 Task: Find connections with filter location Liaocheng with filter topic #Bestadvicewith filter profile language English with filter current company Forbes Marshall with filter school Chinmaya Vidyalaya with filter industry Satellite Telecommunications with filter service category Email Marketing with filter keywords title Mining Engineer
Action: Mouse moved to (231, 203)
Screenshot: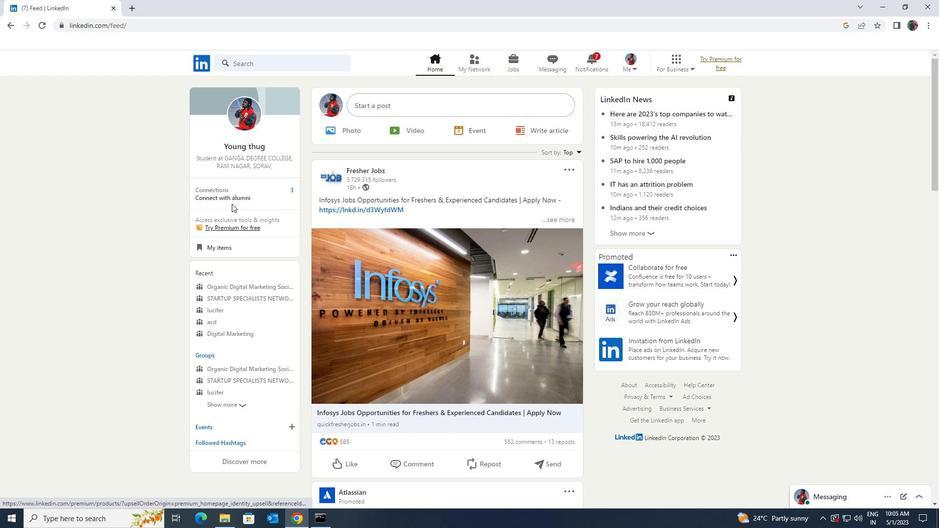 
Action: Mouse pressed left at (231, 203)
Screenshot: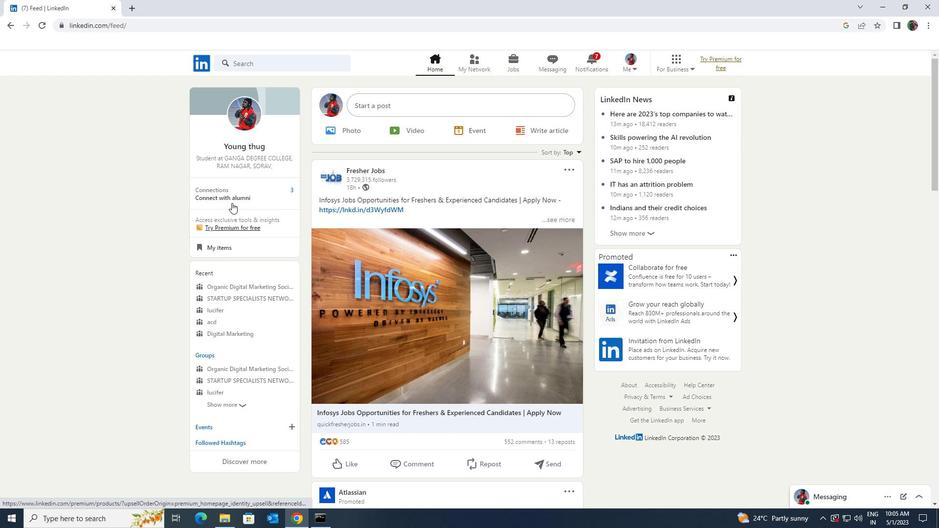 
Action: Mouse moved to (249, 115)
Screenshot: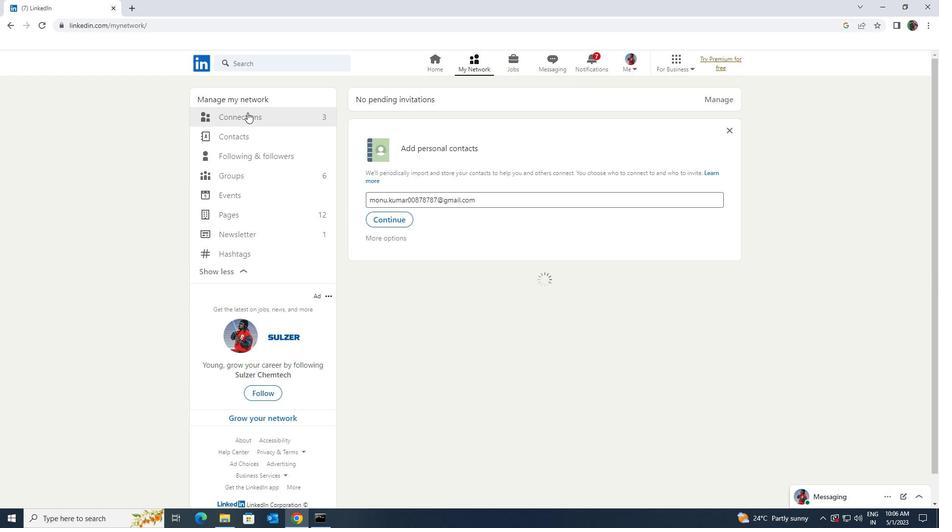 
Action: Mouse pressed left at (249, 115)
Screenshot: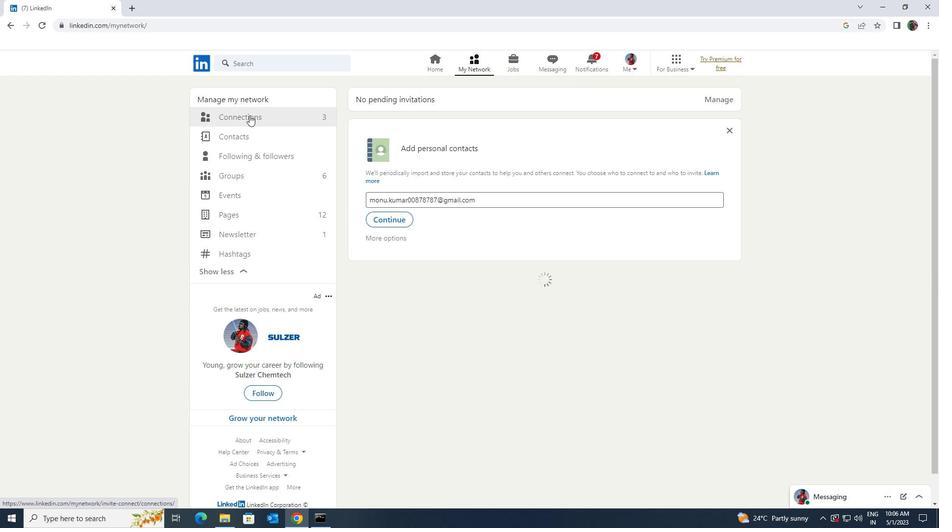 
Action: Mouse moved to (528, 118)
Screenshot: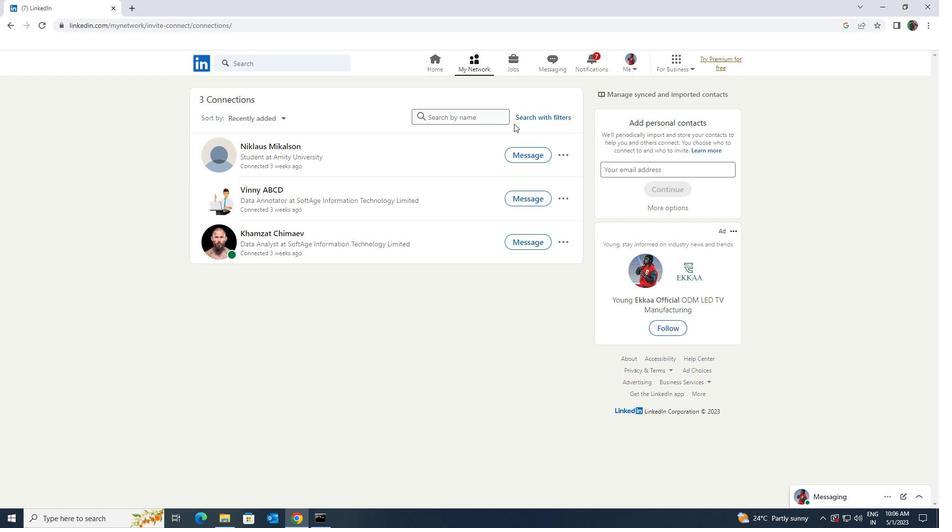 
Action: Mouse pressed left at (528, 118)
Screenshot: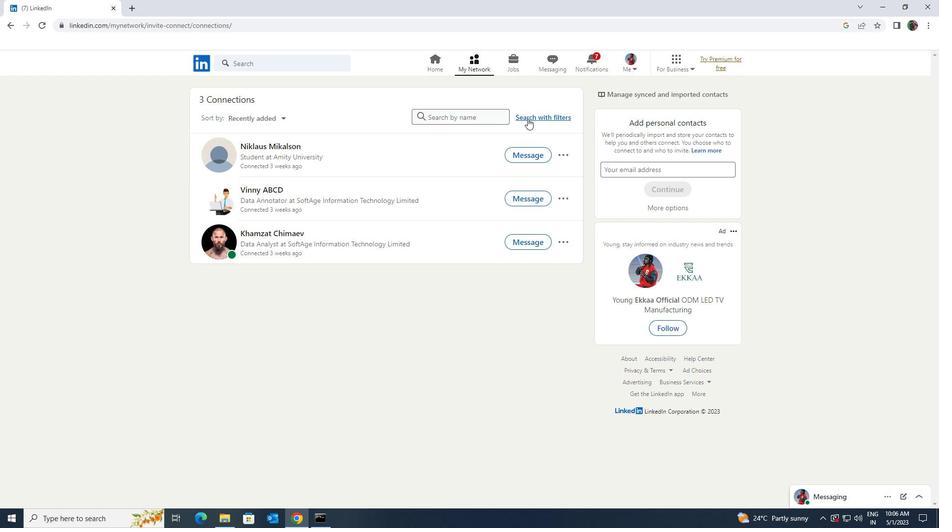 
Action: Mouse moved to (503, 90)
Screenshot: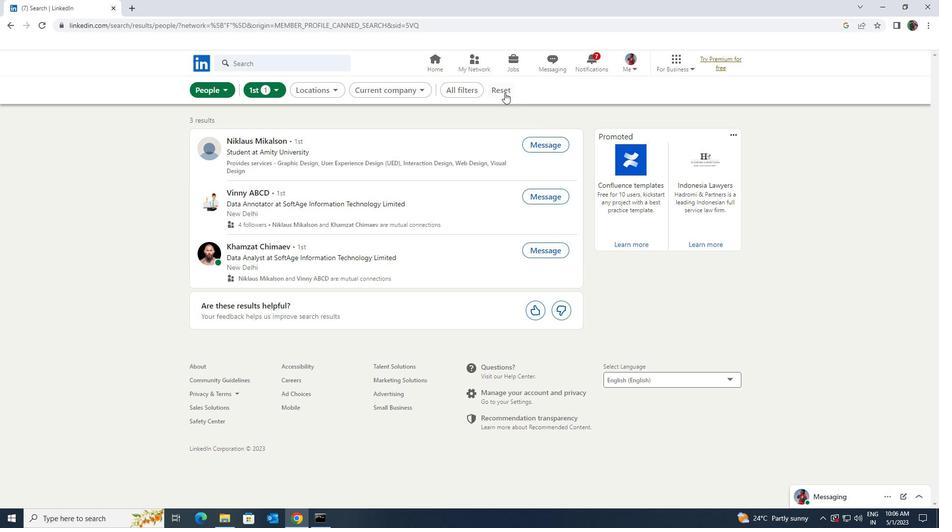 
Action: Mouse pressed left at (503, 90)
Screenshot: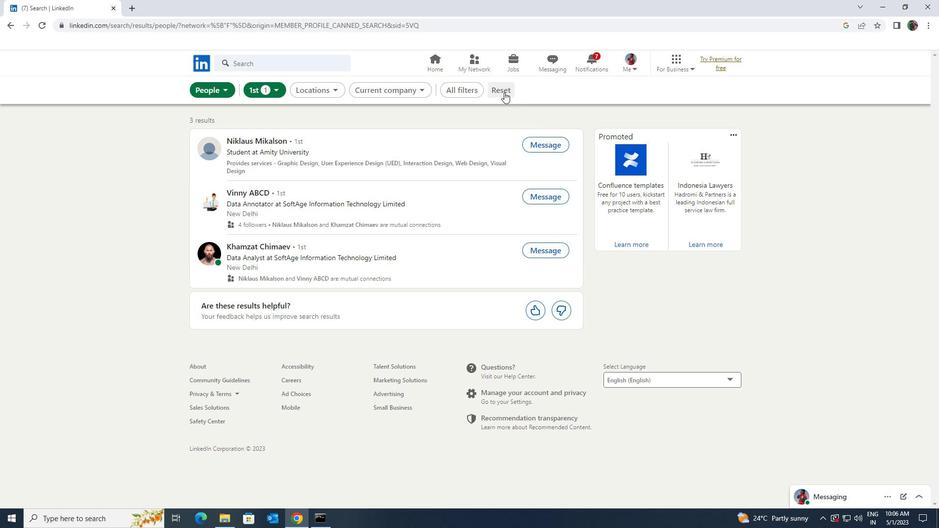 
Action: Mouse moved to (492, 88)
Screenshot: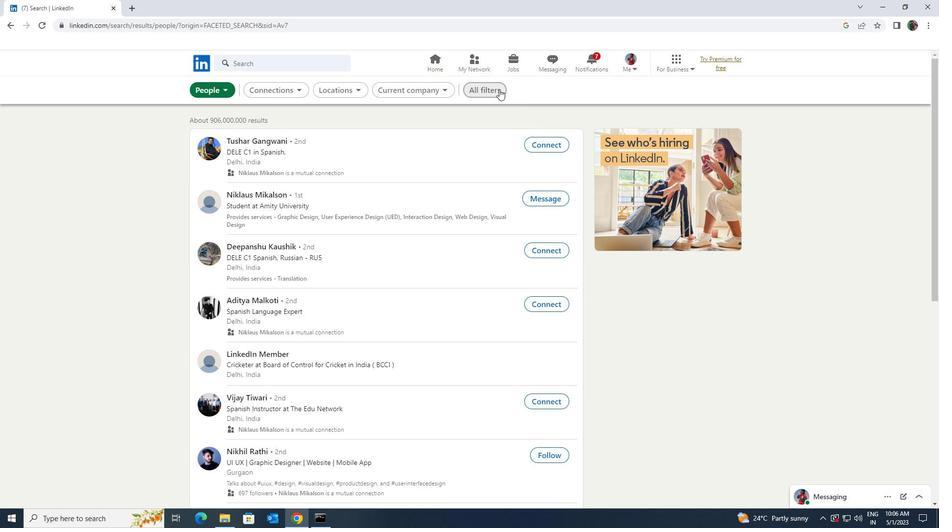 
Action: Mouse pressed left at (492, 88)
Screenshot: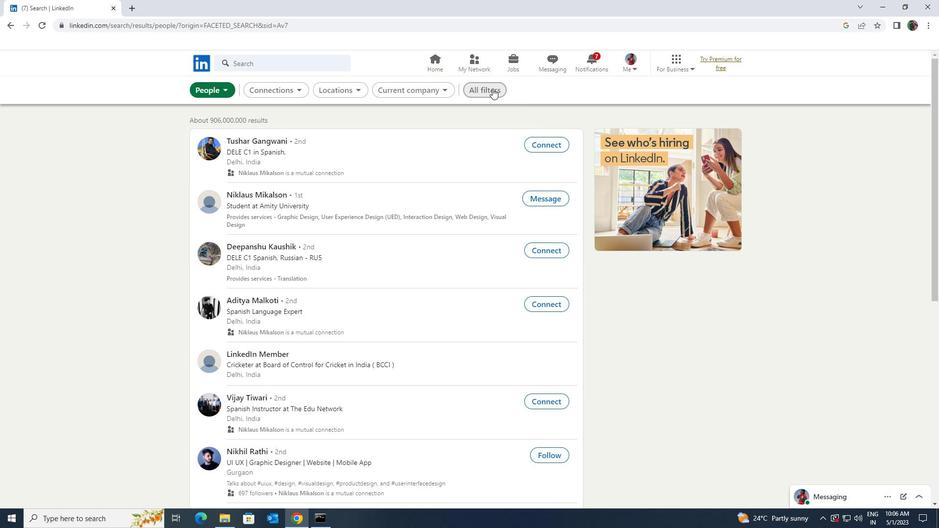 
Action: Mouse moved to (754, 287)
Screenshot: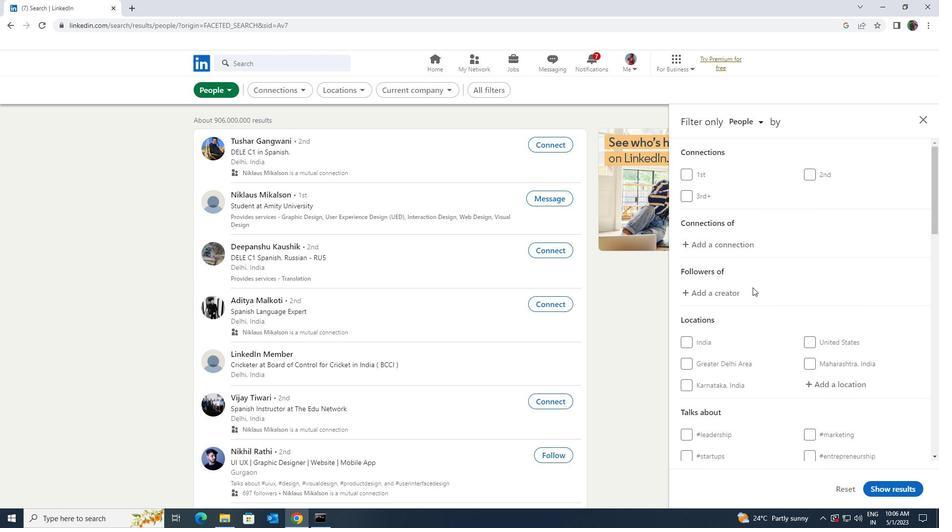 
Action: Mouse scrolled (754, 287) with delta (0, 0)
Screenshot: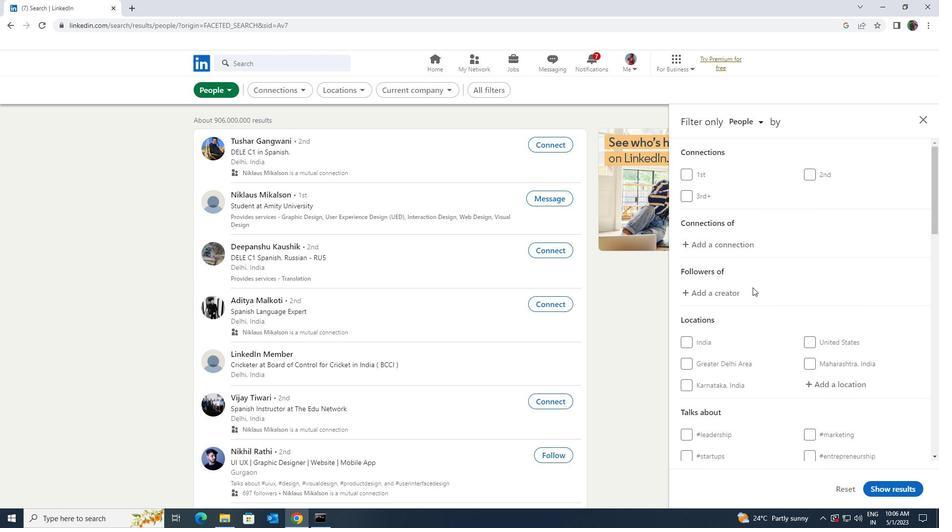 
Action: Mouse scrolled (754, 287) with delta (0, 0)
Screenshot: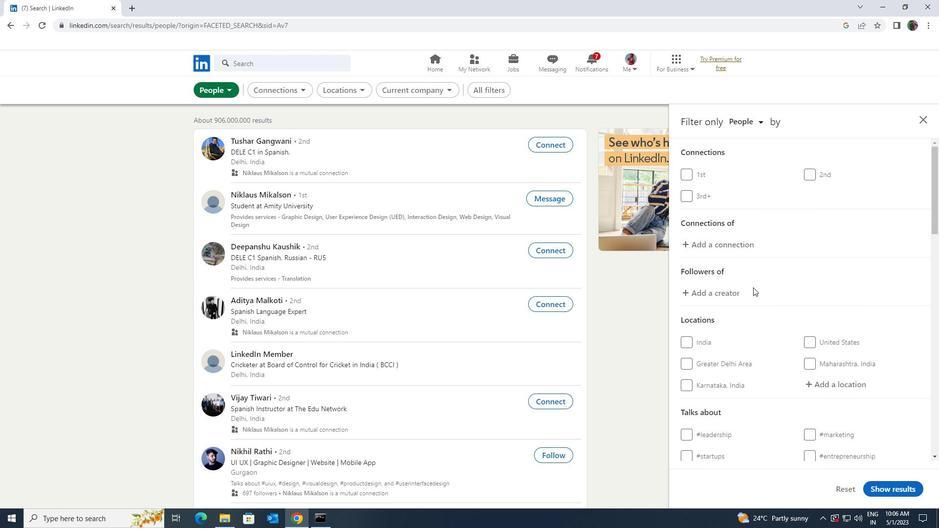 
Action: Mouse moved to (818, 287)
Screenshot: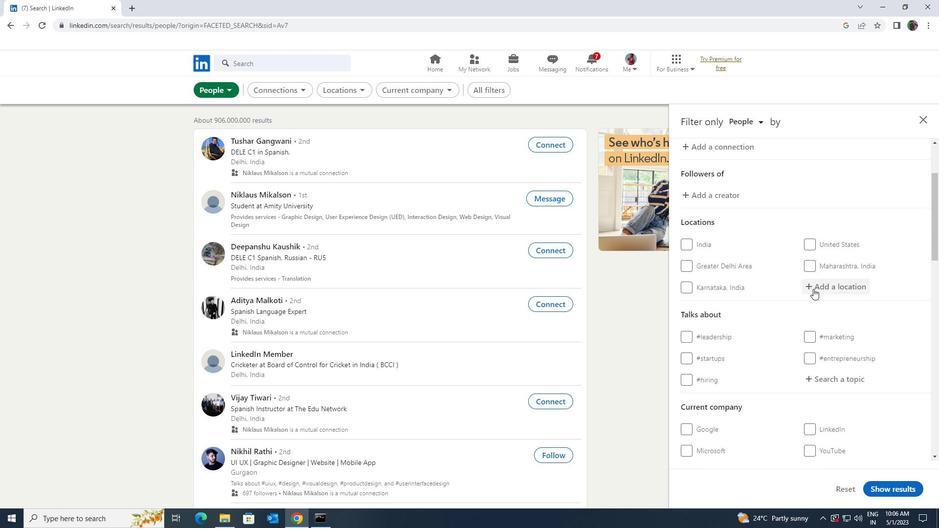 
Action: Mouse pressed left at (818, 287)
Screenshot: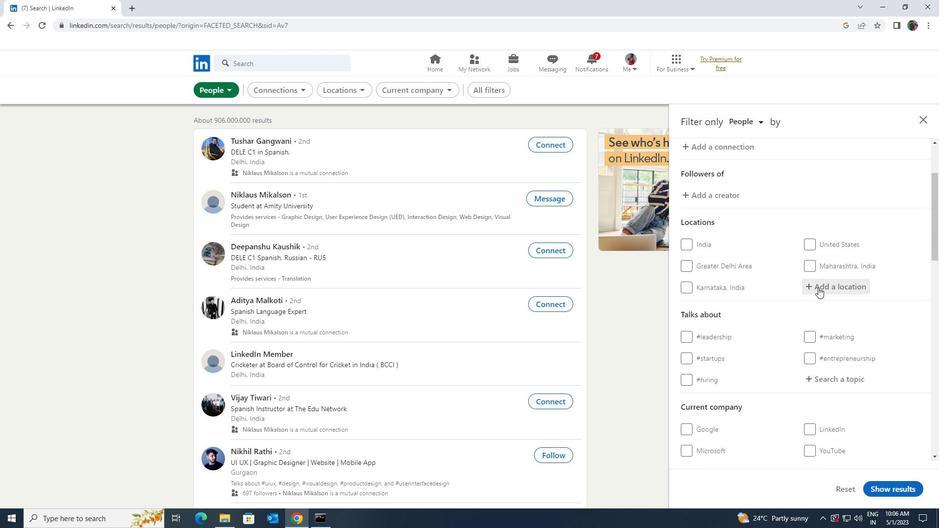 
Action: Key pressed <Key.shift>LIAO
Screenshot: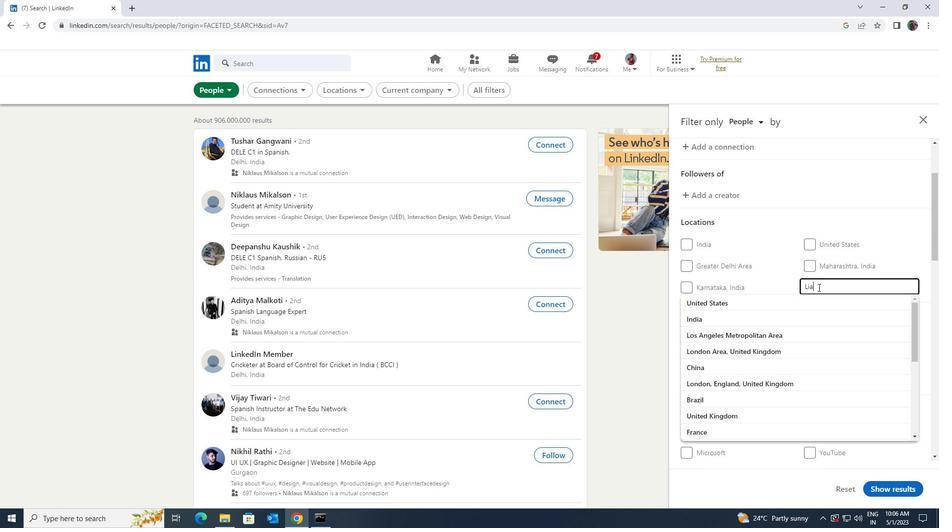 
Action: Mouse moved to (820, 314)
Screenshot: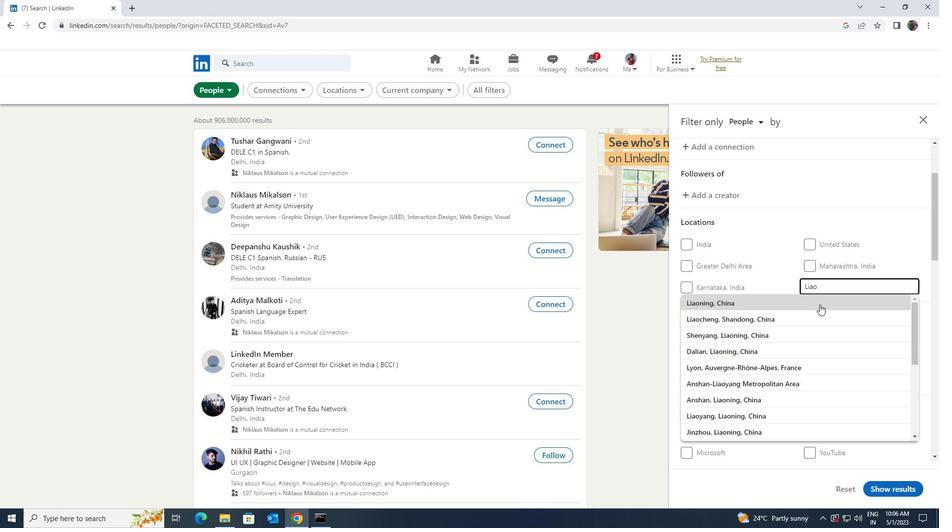 
Action: Mouse pressed left at (820, 314)
Screenshot: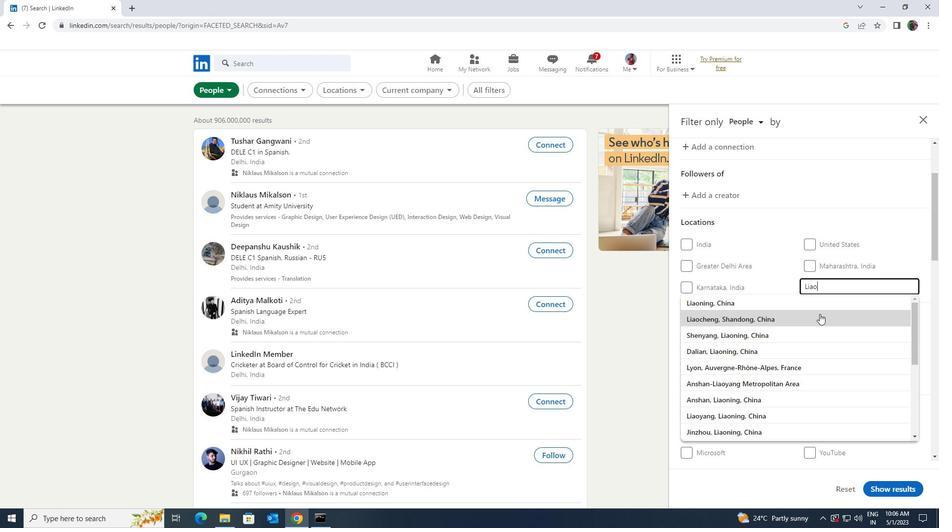 
Action: Mouse scrolled (820, 313) with delta (0, 0)
Screenshot: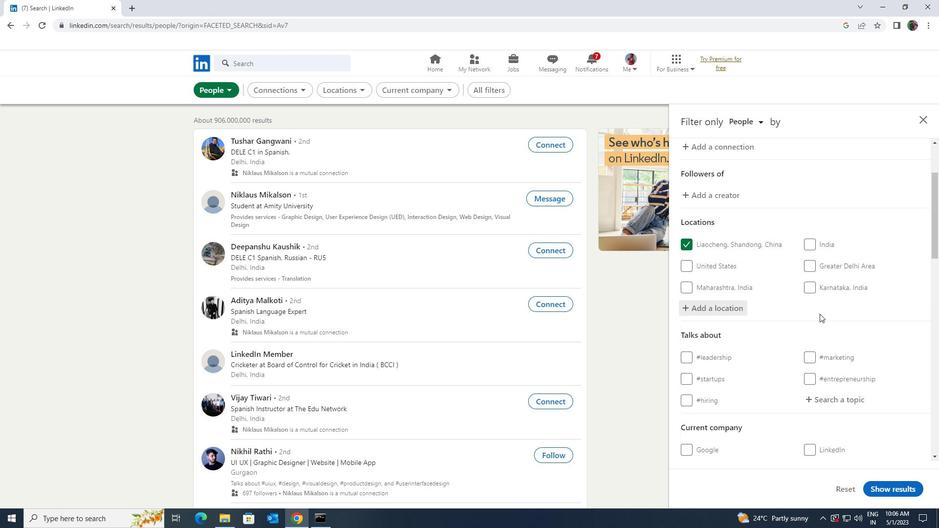 
Action: Mouse scrolled (820, 313) with delta (0, 0)
Screenshot: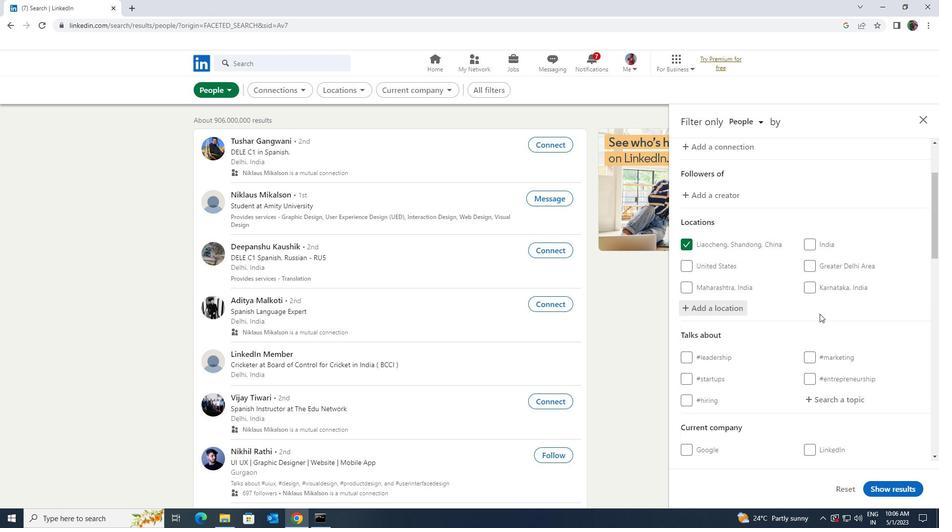 
Action: Mouse moved to (824, 308)
Screenshot: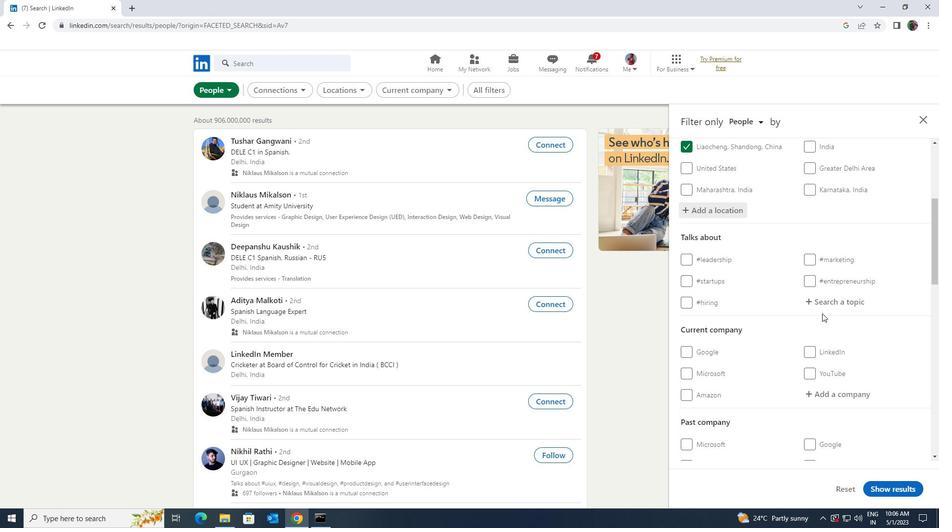 
Action: Mouse pressed left at (824, 308)
Screenshot: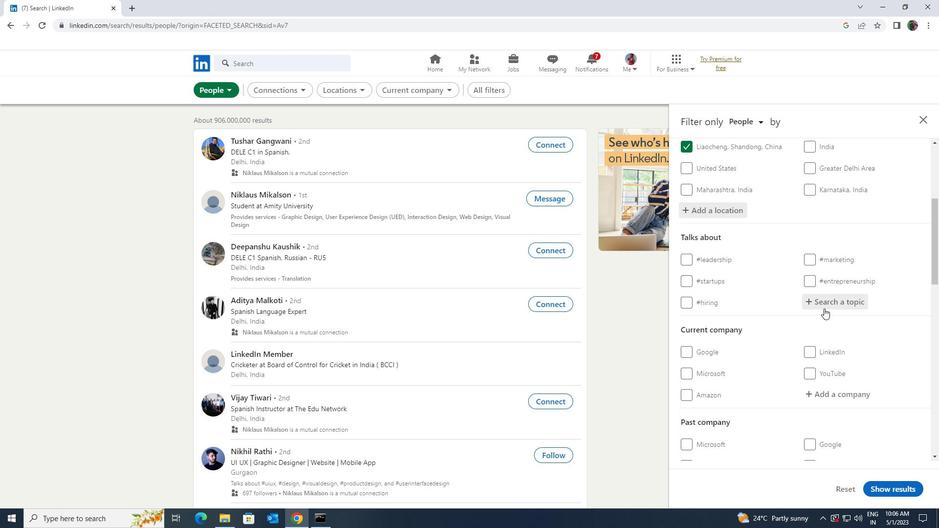
Action: Key pressed <Key.shift>BEST
Screenshot: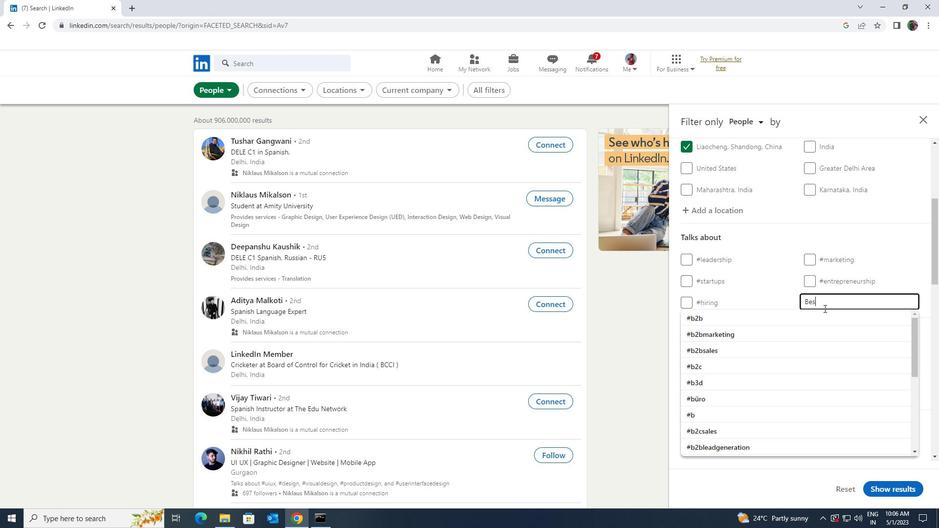 
Action: Mouse moved to (823, 315)
Screenshot: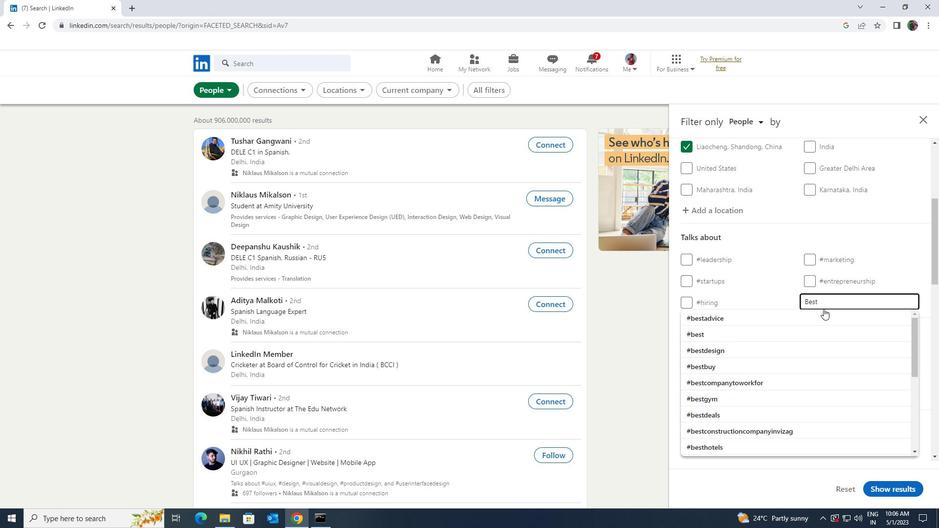 
Action: Mouse pressed left at (823, 315)
Screenshot: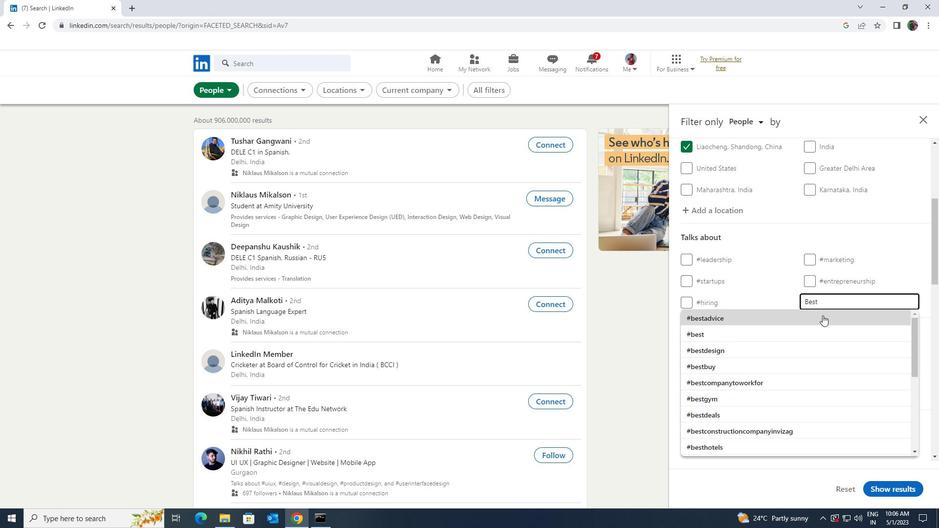 
Action: Mouse scrolled (823, 315) with delta (0, 0)
Screenshot: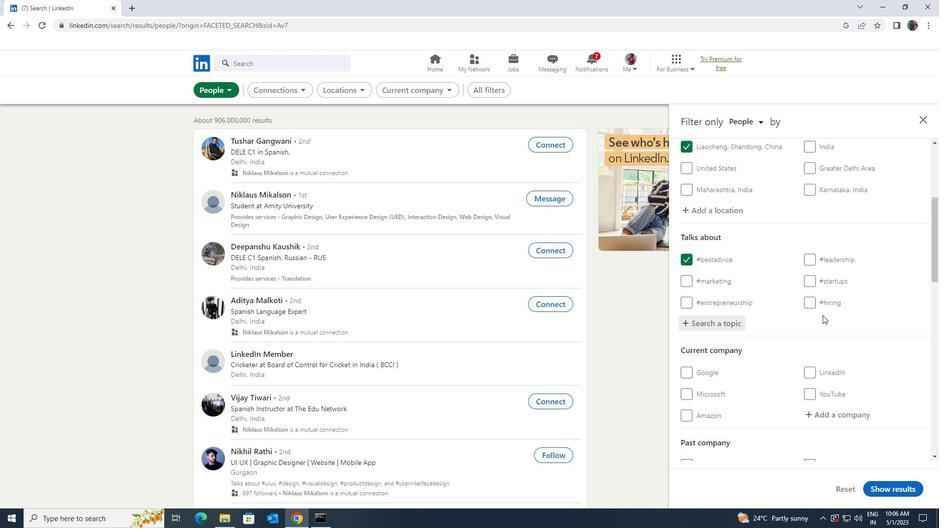 
Action: Mouse scrolled (823, 315) with delta (0, 0)
Screenshot: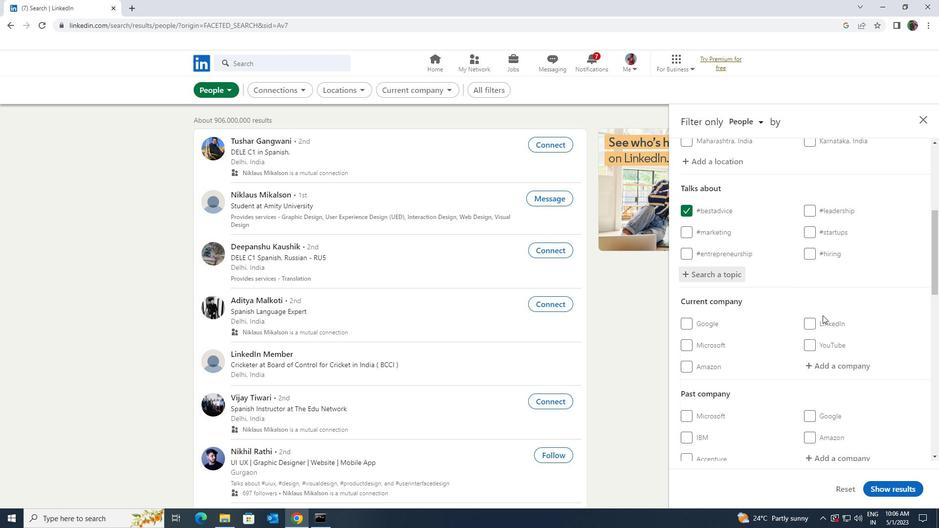 
Action: Mouse scrolled (823, 315) with delta (0, 0)
Screenshot: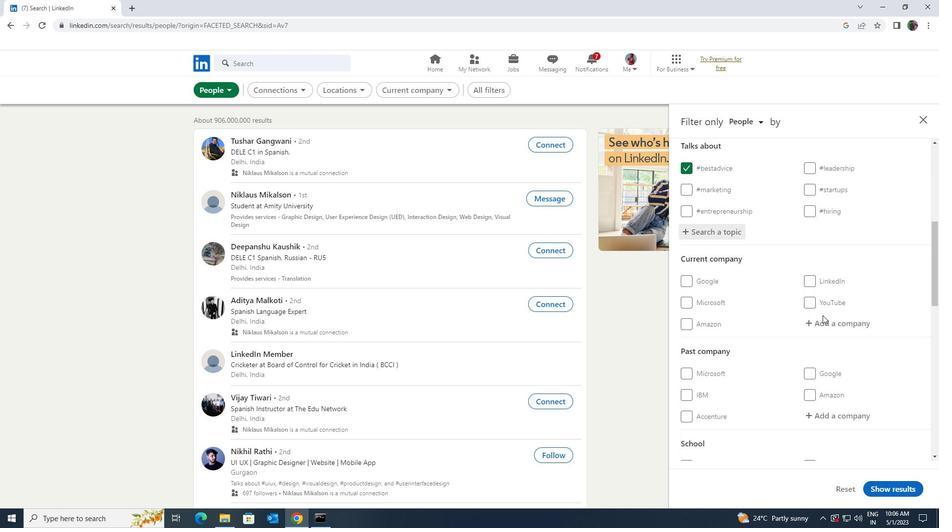 
Action: Mouse scrolled (823, 315) with delta (0, 0)
Screenshot: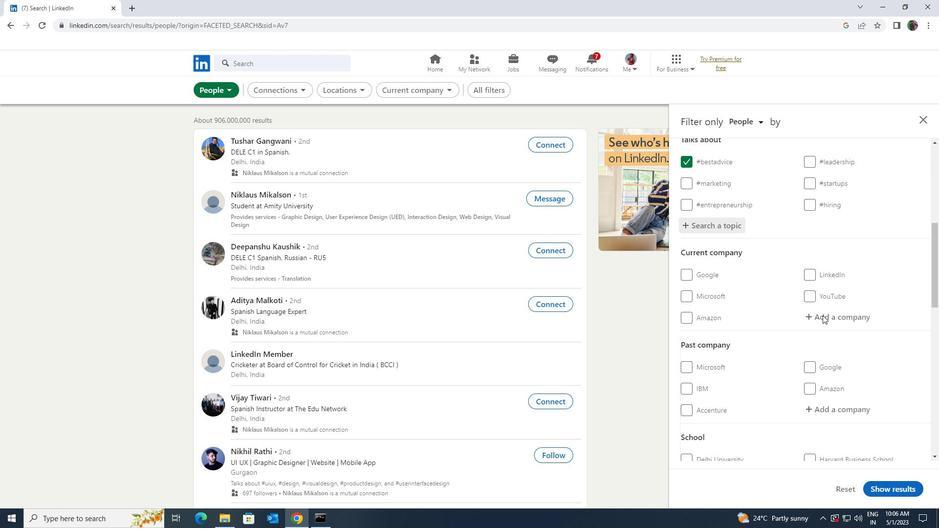 
Action: Mouse scrolled (823, 315) with delta (0, 0)
Screenshot: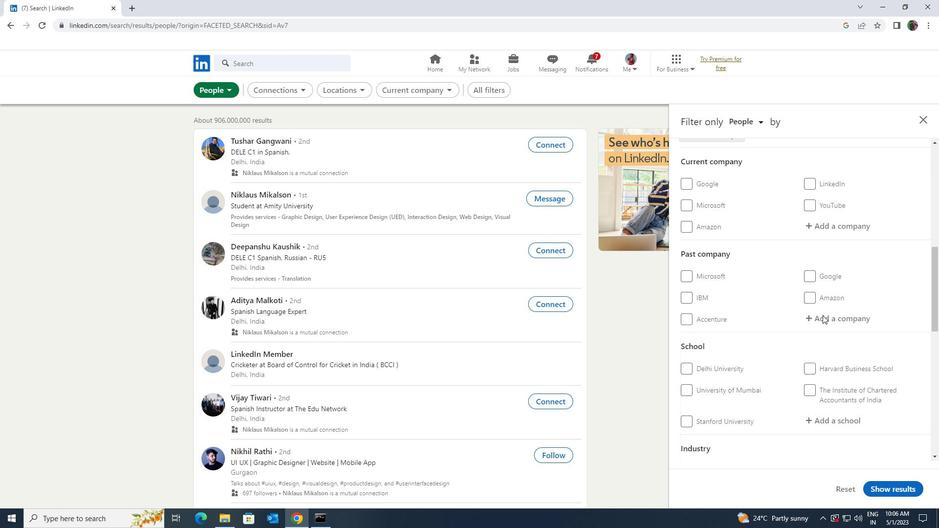
Action: Mouse scrolled (823, 315) with delta (0, 0)
Screenshot: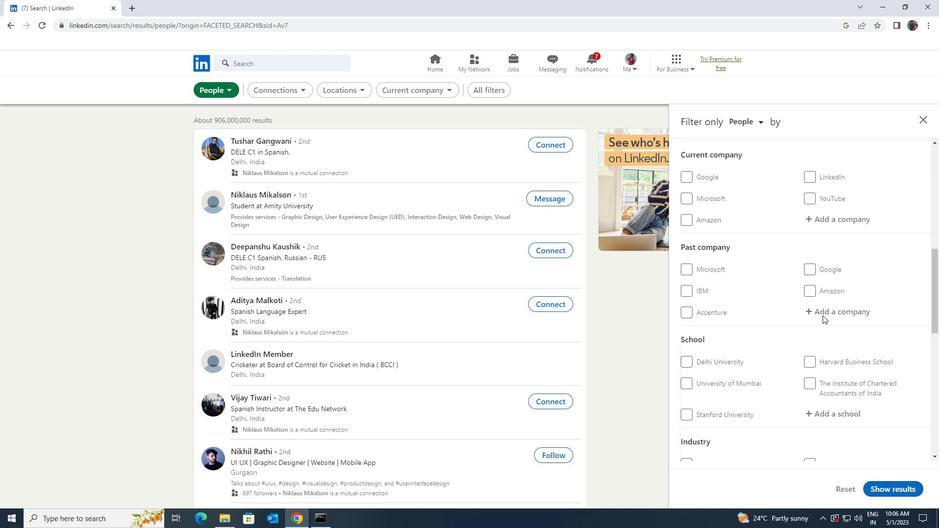 
Action: Mouse scrolled (823, 315) with delta (0, 0)
Screenshot: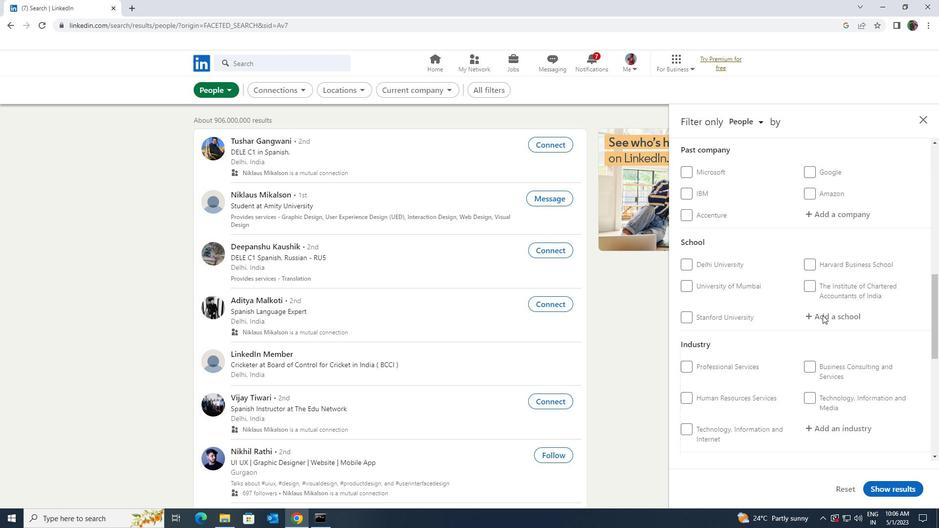 
Action: Mouse scrolled (823, 315) with delta (0, 0)
Screenshot: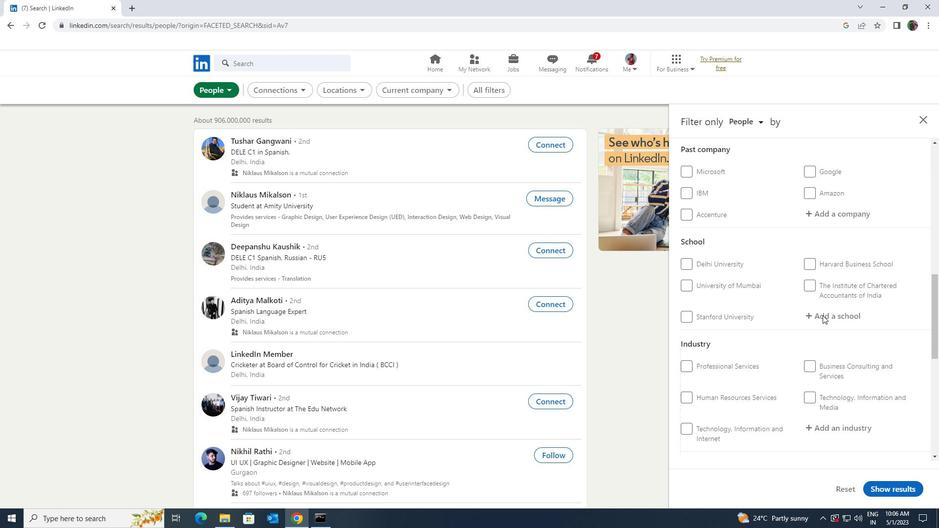 
Action: Mouse scrolled (823, 315) with delta (0, 0)
Screenshot: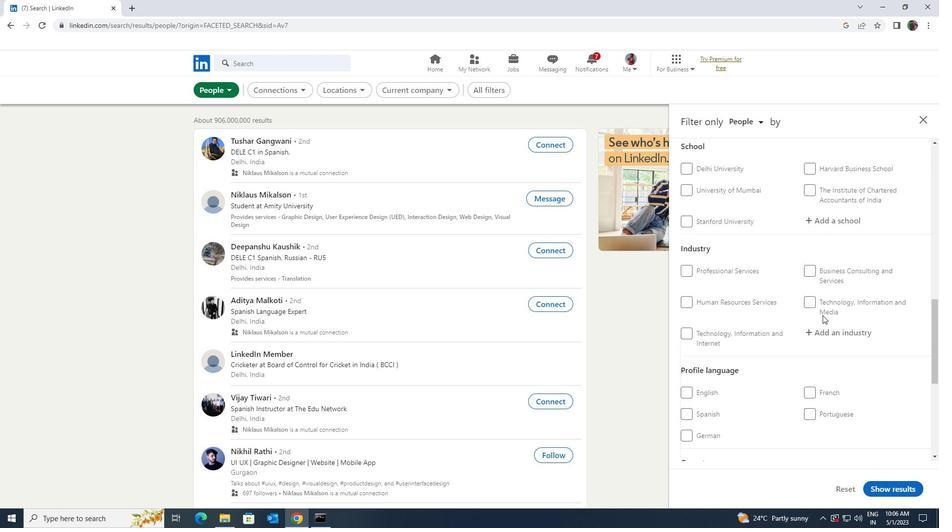 
Action: Mouse moved to (693, 340)
Screenshot: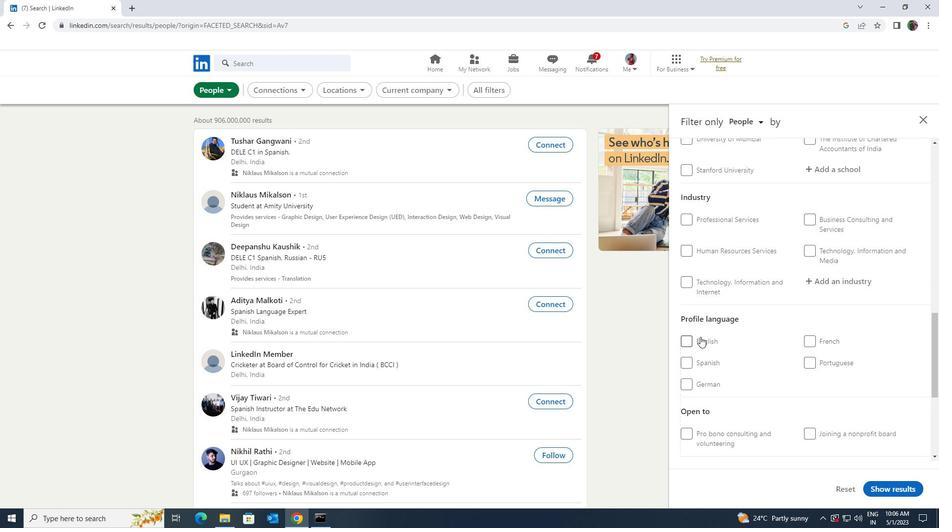 
Action: Mouse pressed left at (693, 340)
Screenshot: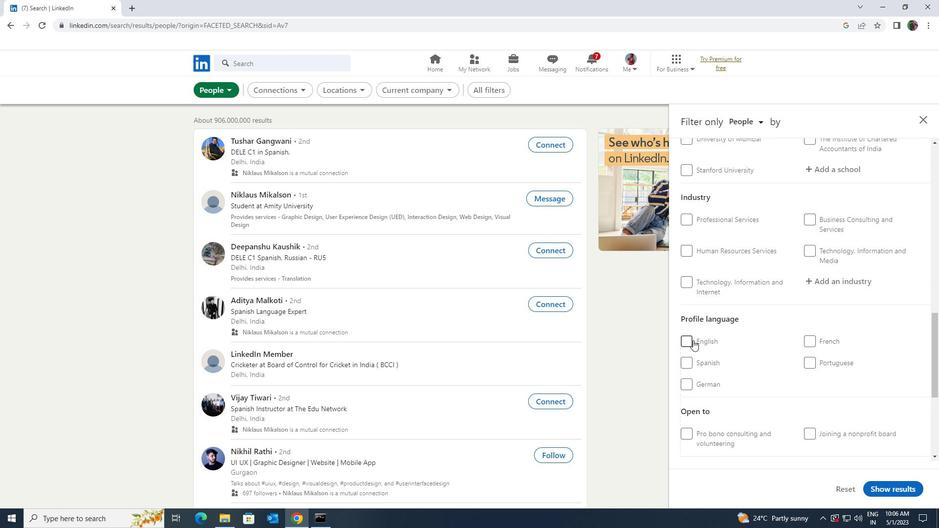 
Action: Mouse moved to (779, 350)
Screenshot: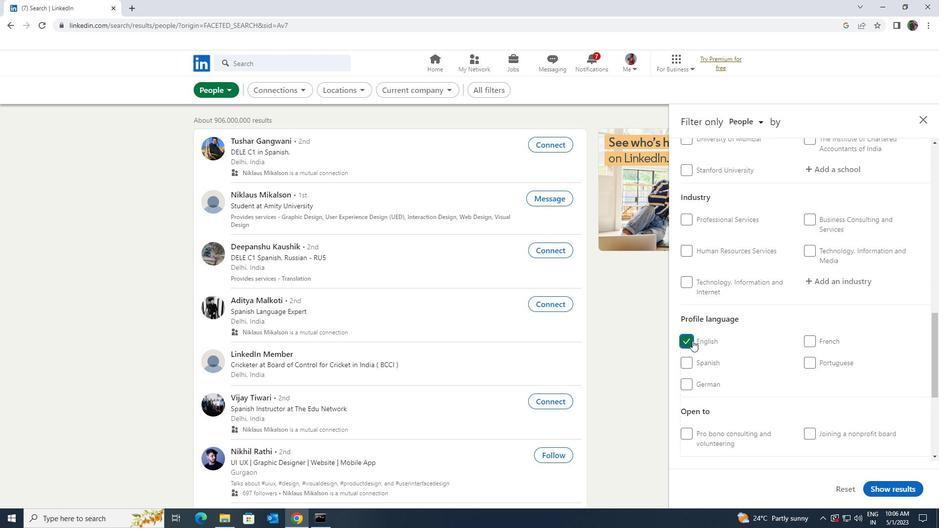 
Action: Mouse scrolled (779, 351) with delta (0, 0)
Screenshot: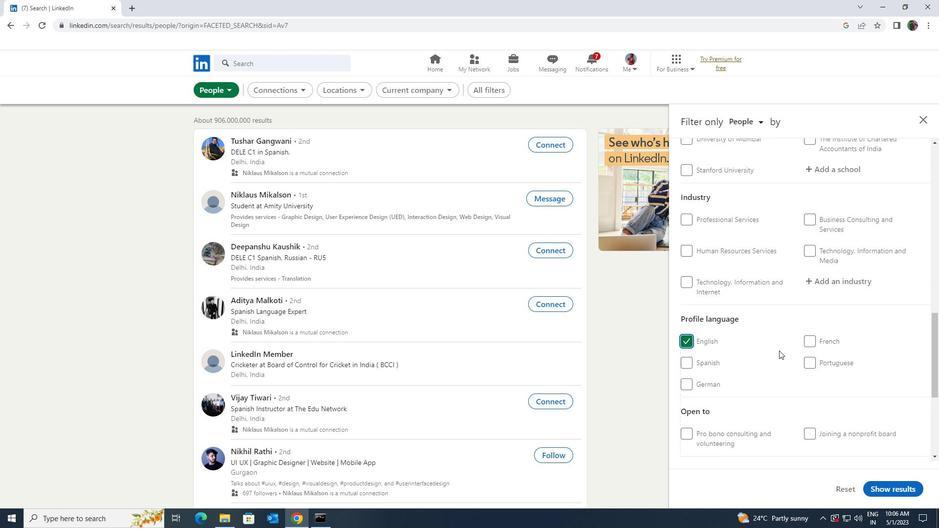 
Action: Mouse moved to (779, 350)
Screenshot: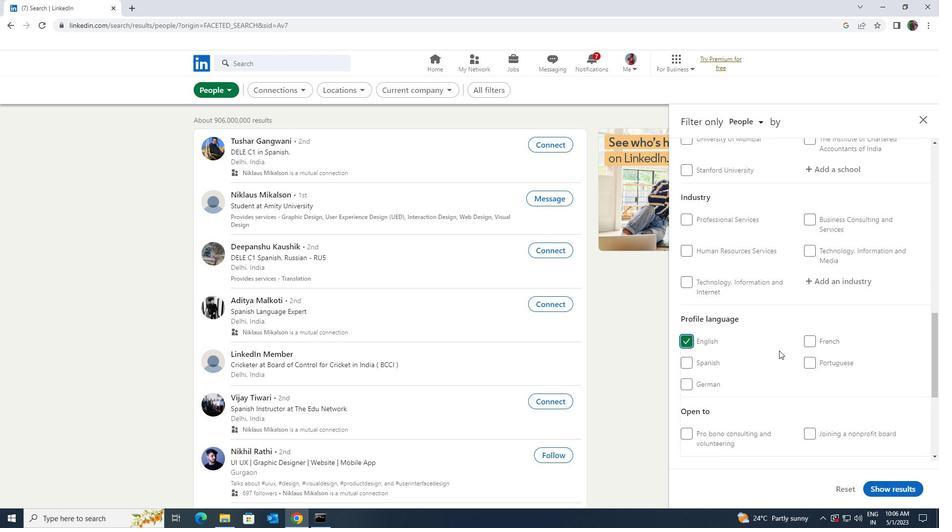 
Action: Mouse scrolled (779, 351) with delta (0, 0)
Screenshot: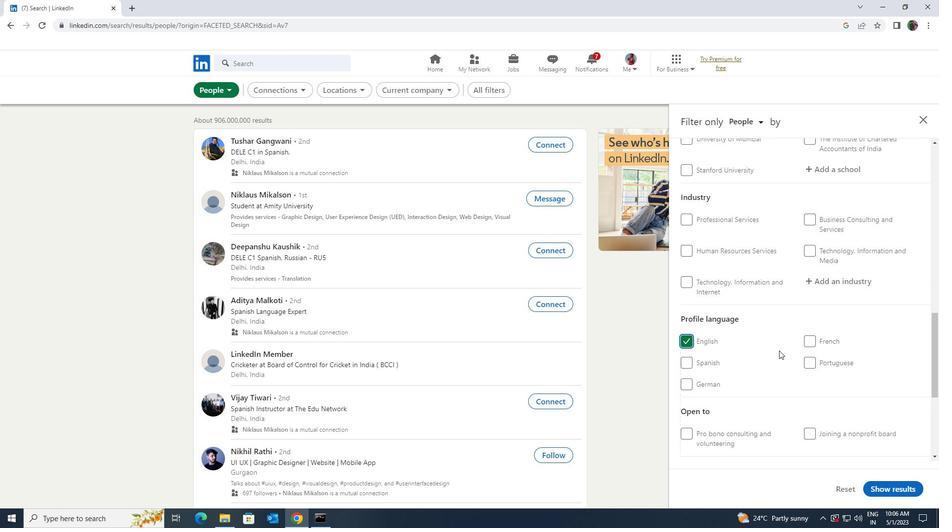 
Action: Mouse moved to (780, 350)
Screenshot: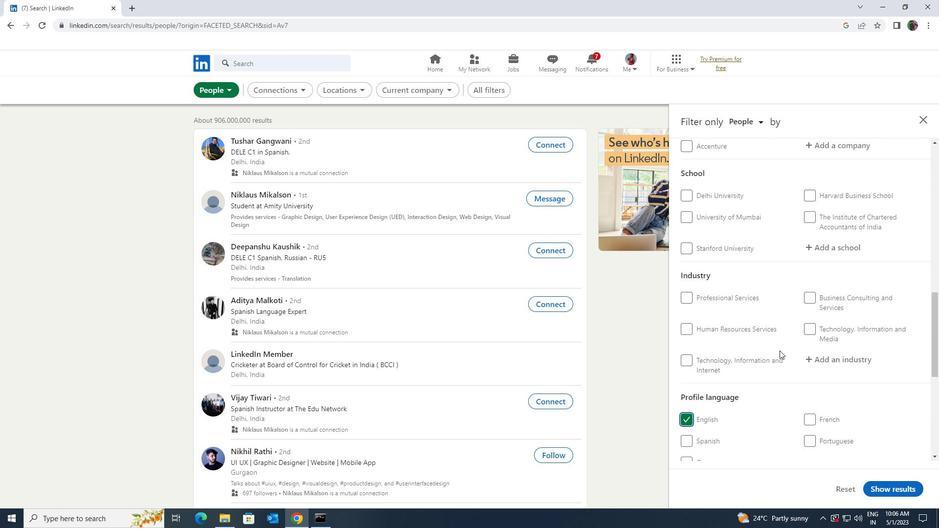 
Action: Mouse scrolled (780, 351) with delta (0, 0)
Screenshot: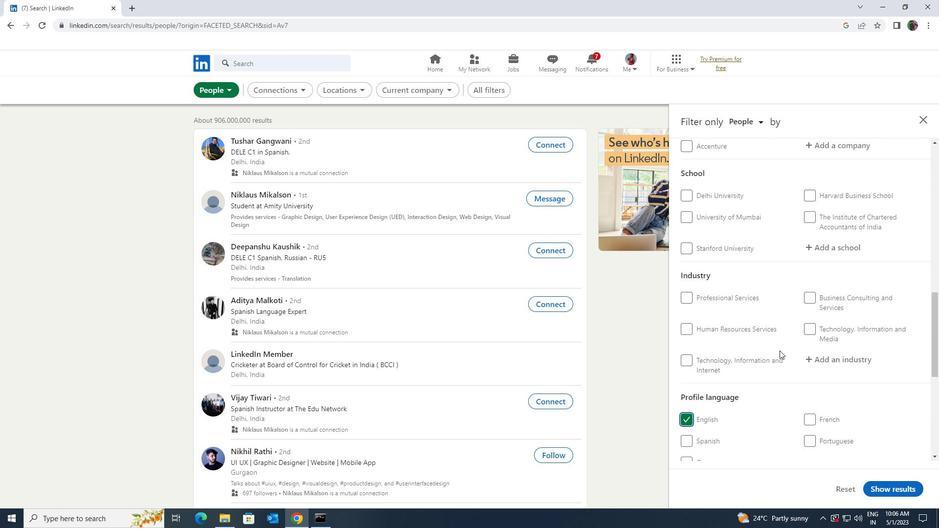 
Action: Mouse moved to (780, 350)
Screenshot: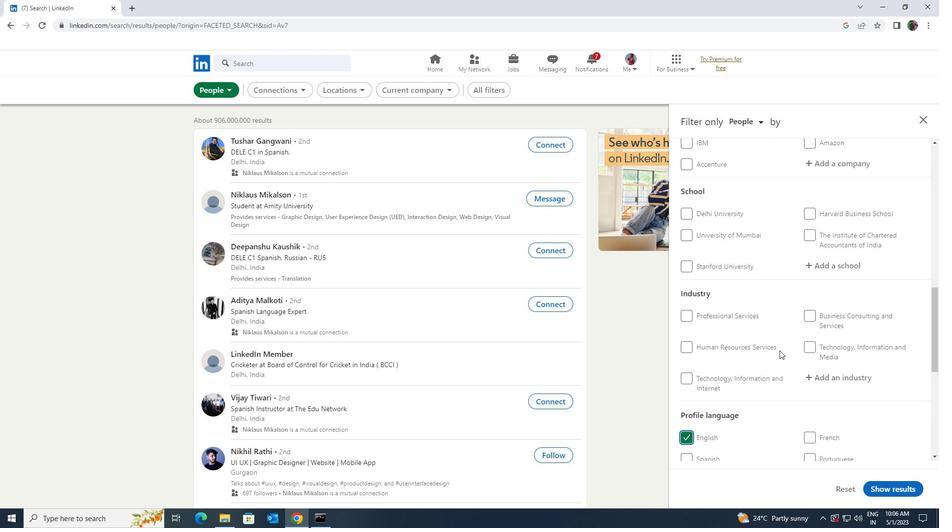 
Action: Mouse scrolled (780, 351) with delta (0, 0)
Screenshot: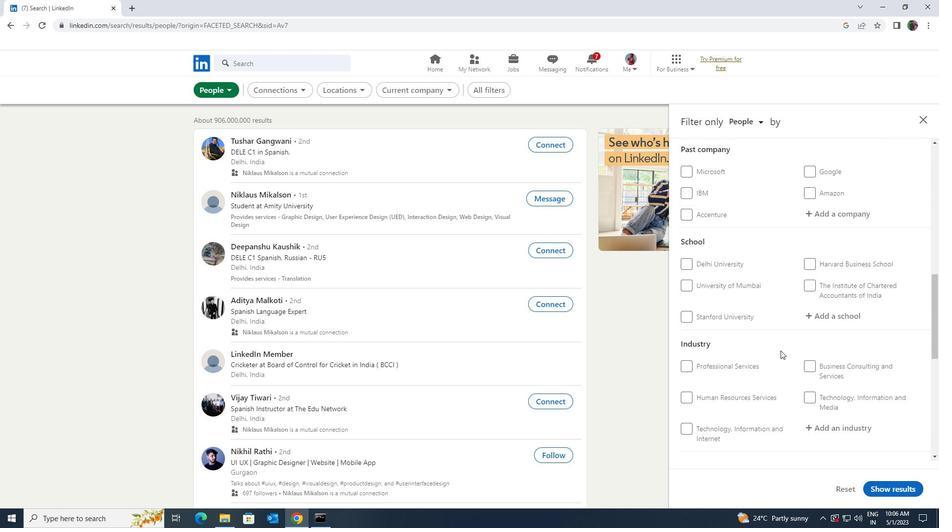 
Action: Mouse scrolled (780, 351) with delta (0, 0)
Screenshot: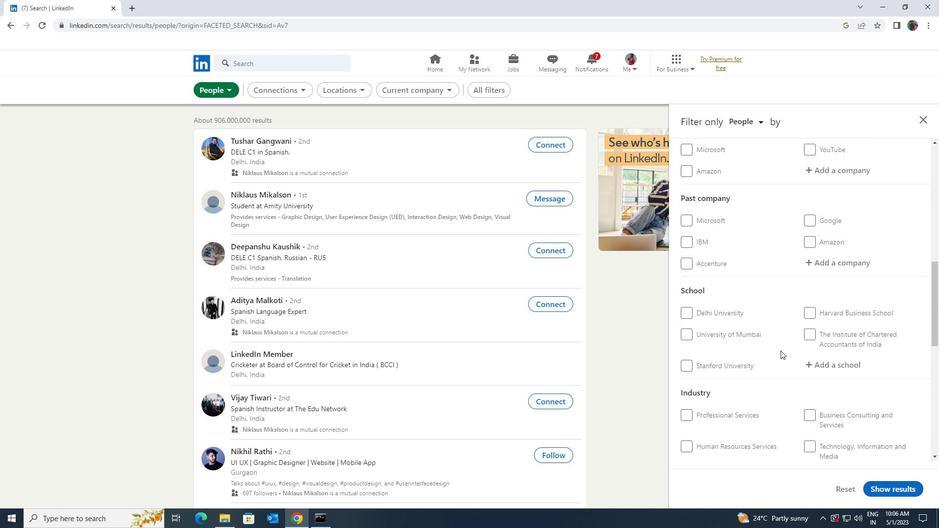 
Action: Mouse scrolled (780, 351) with delta (0, 0)
Screenshot: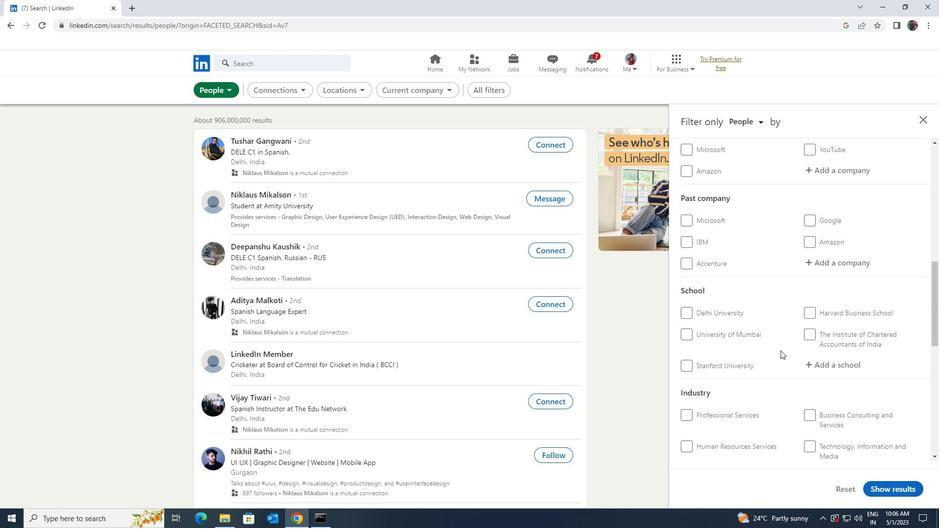 
Action: Mouse scrolled (780, 351) with delta (0, 0)
Screenshot: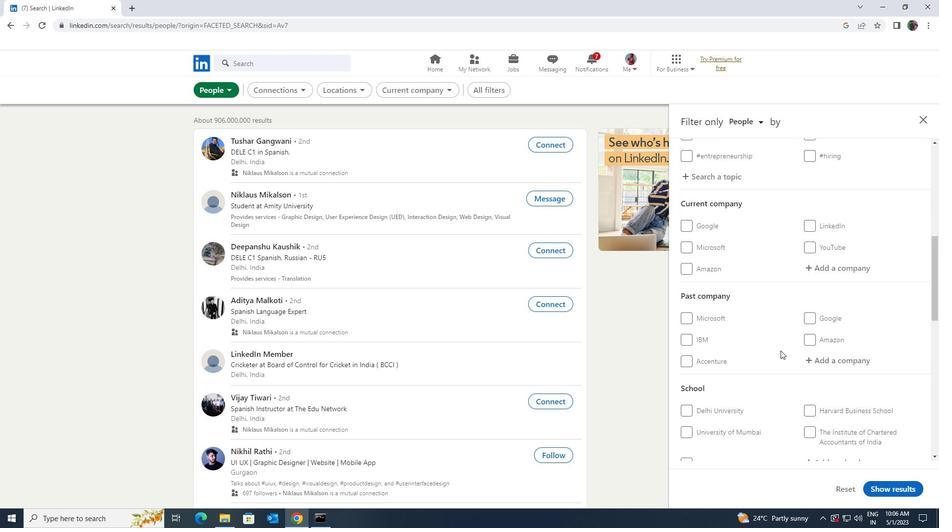
Action: Mouse moved to (815, 320)
Screenshot: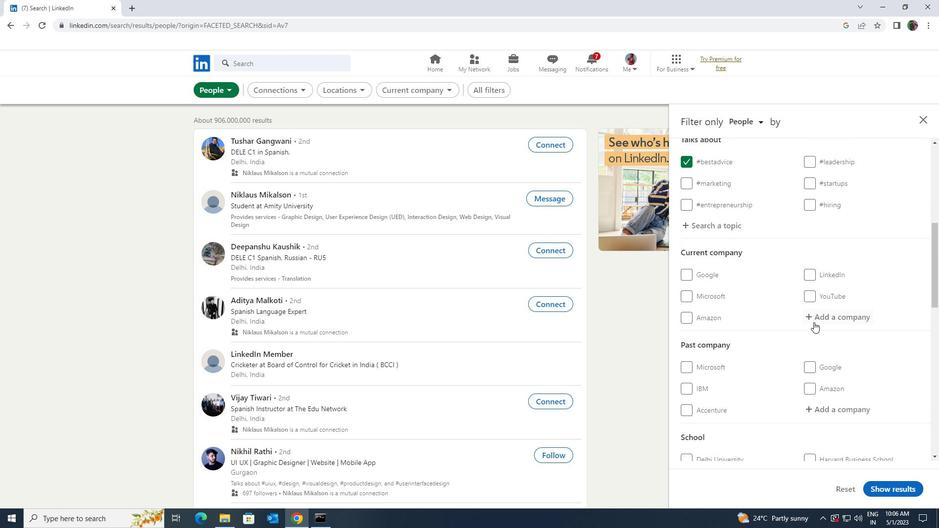 
Action: Mouse pressed left at (815, 320)
Screenshot: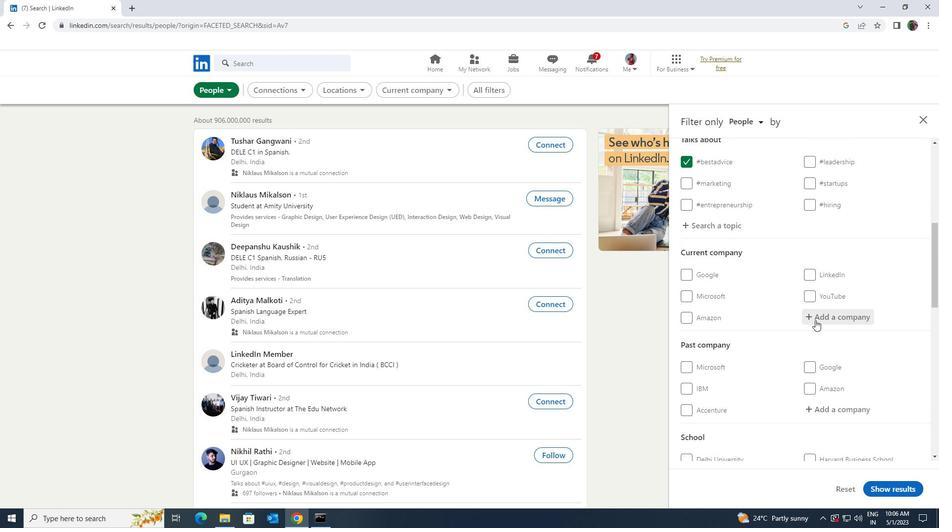 
Action: Key pressed <Key.shift>FORBES<Key.space>
Screenshot: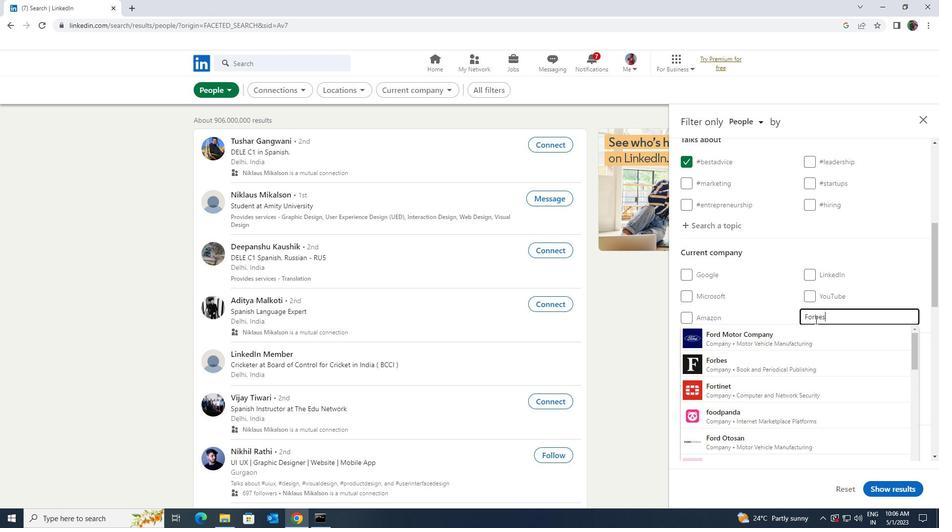 
Action: Mouse moved to (814, 389)
Screenshot: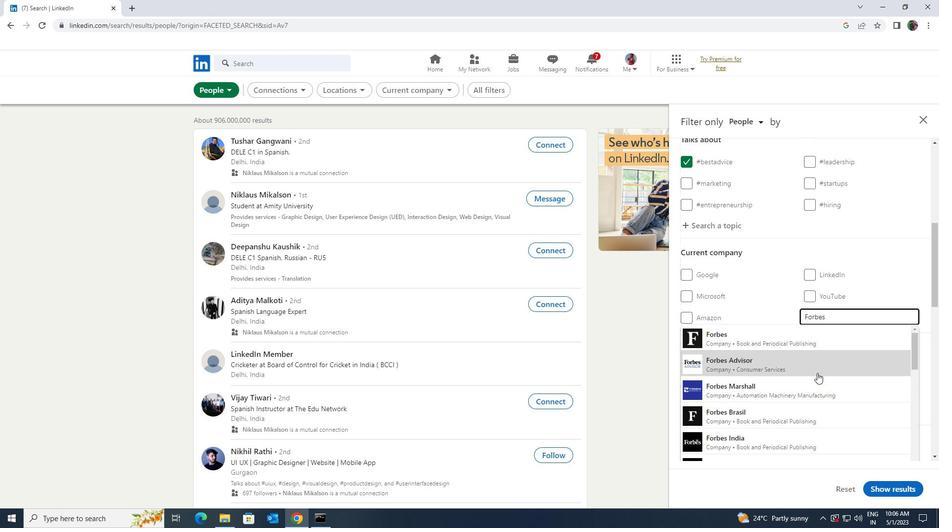 
Action: Mouse pressed left at (814, 389)
Screenshot: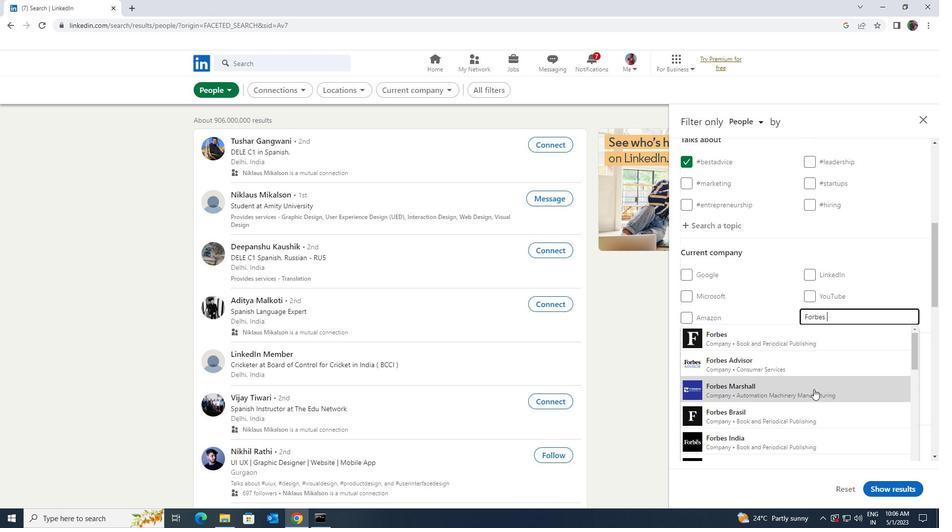 
Action: Mouse scrolled (814, 388) with delta (0, 0)
Screenshot: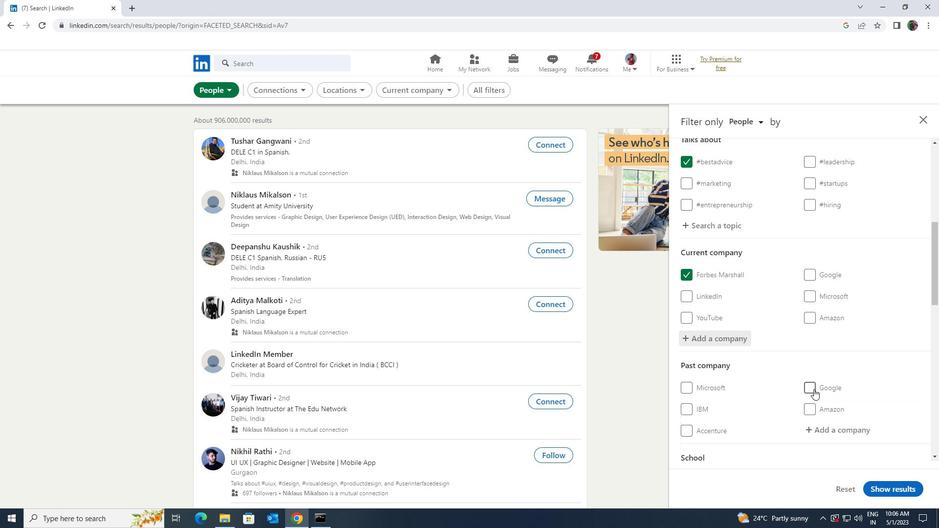 
Action: Mouse scrolled (814, 388) with delta (0, 0)
Screenshot: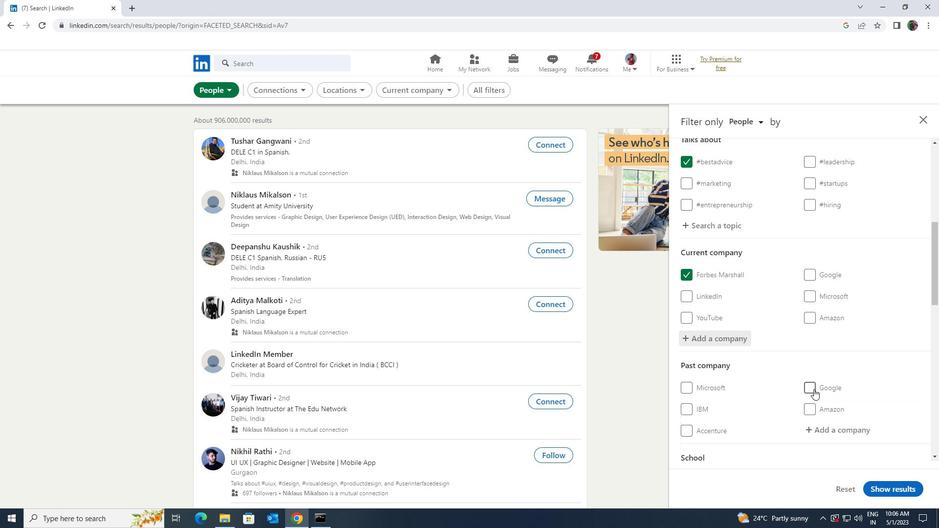 
Action: Mouse scrolled (814, 388) with delta (0, 0)
Screenshot: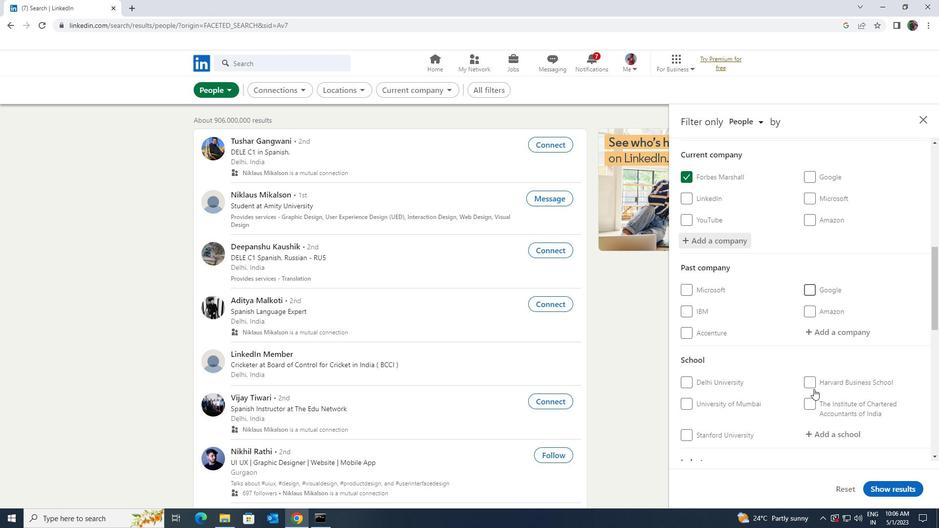 
Action: Mouse moved to (817, 385)
Screenshot: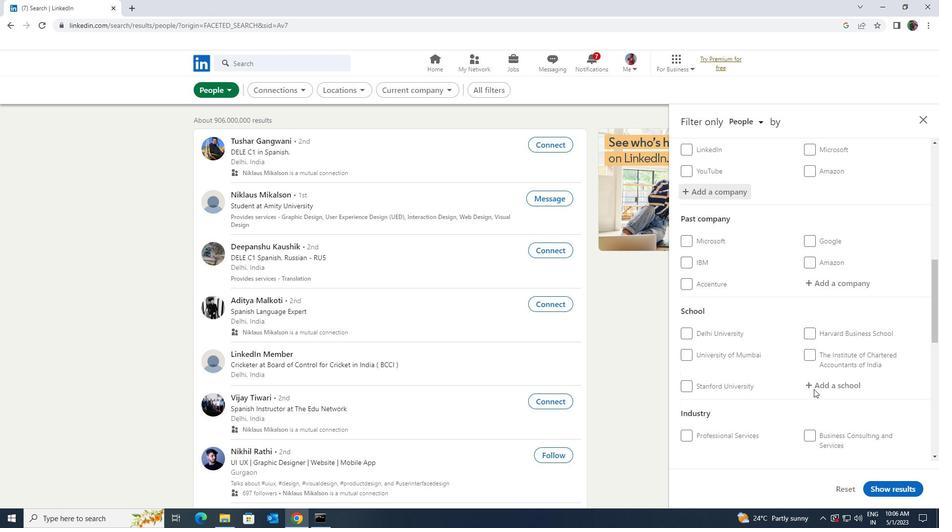 
Action: Mouse pressed left at (817, 385)
Screenshot: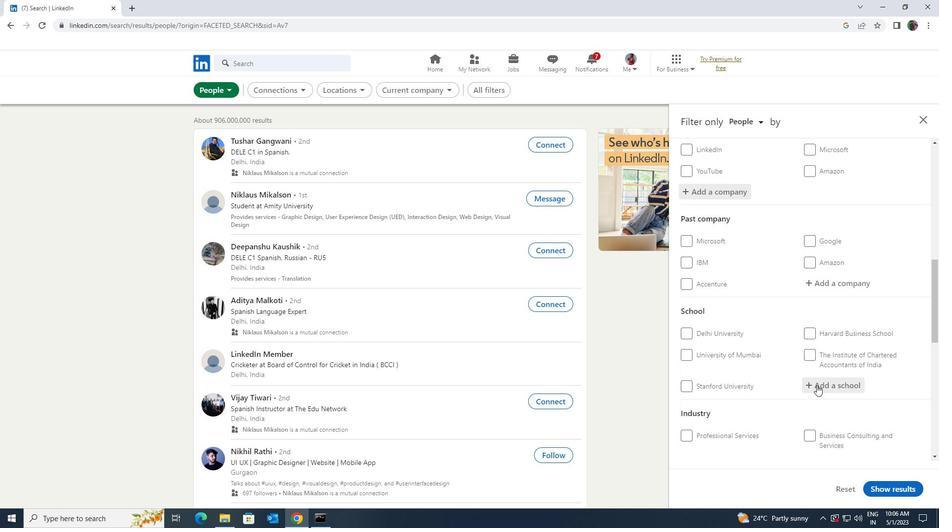 
Action: Key pressed <Key.shift>CHINMAYA<Key.space>VID
Screenshot: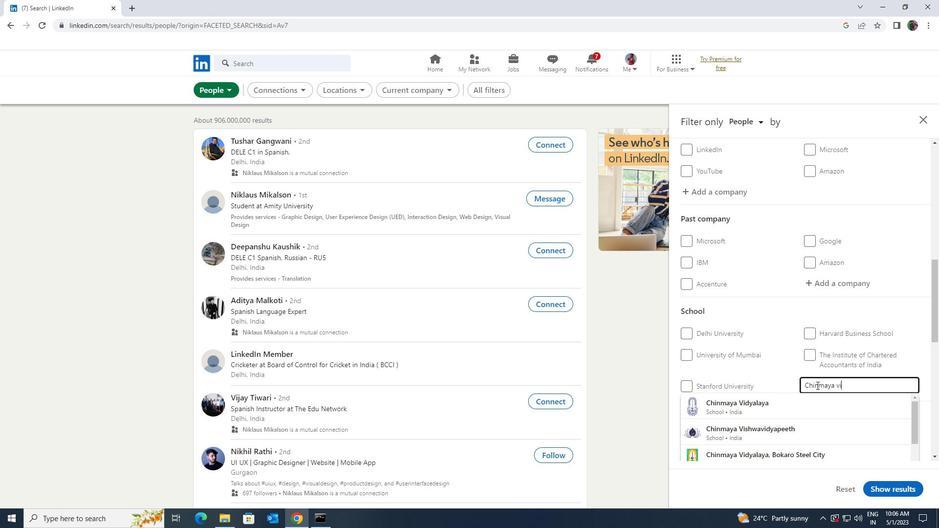 
Action: Mouse moved to (816, 397)
Screenshot: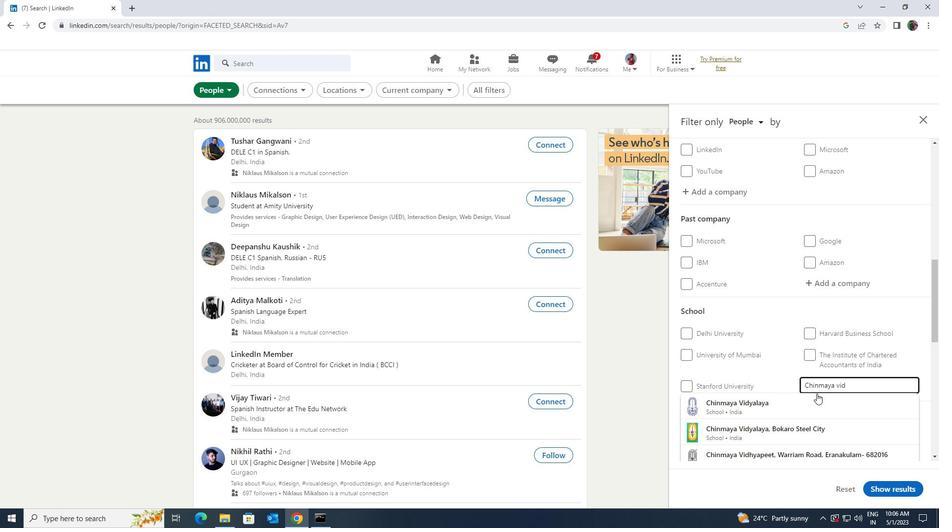 
Action: Mouse pressed left at (816, 397)
Screenshot: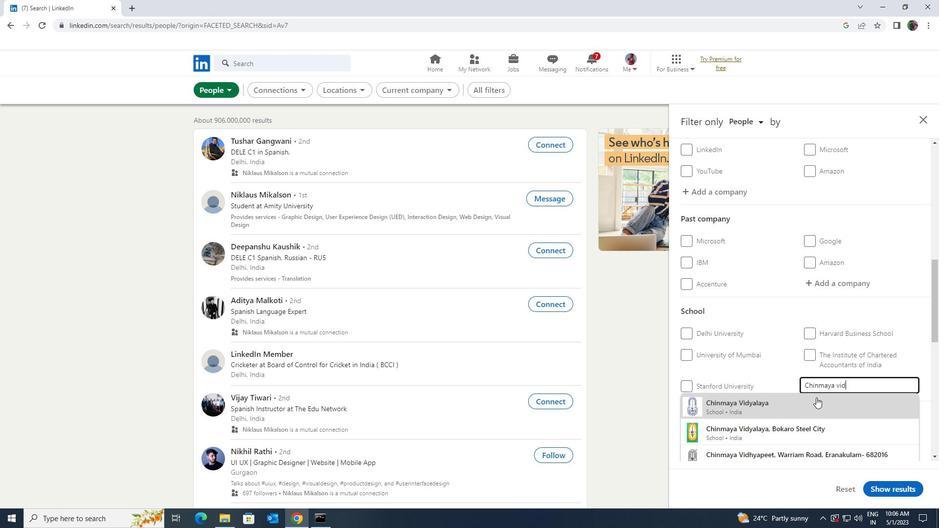 
Action: Mouse scrolled (816, 397) with delta (0, 0)
Screenshot: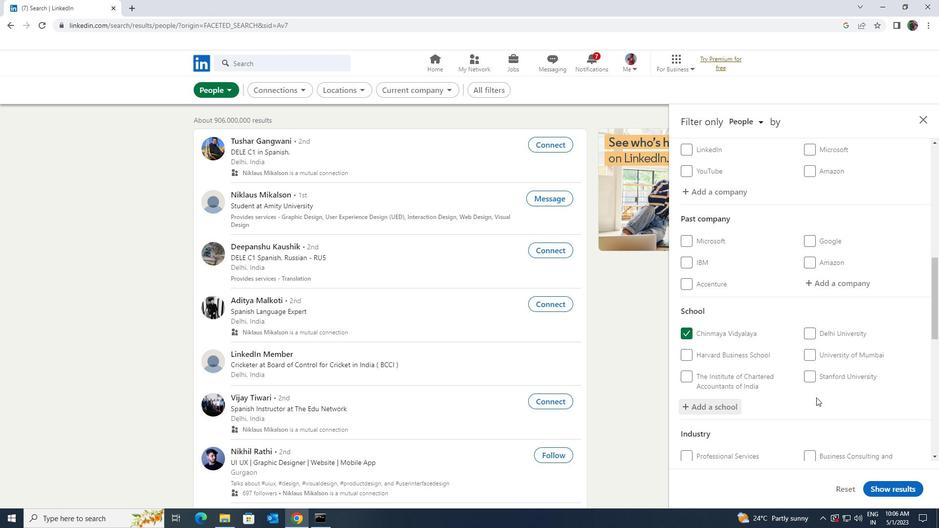 
Action: Mouse moved to (816, 394)
Screenshot: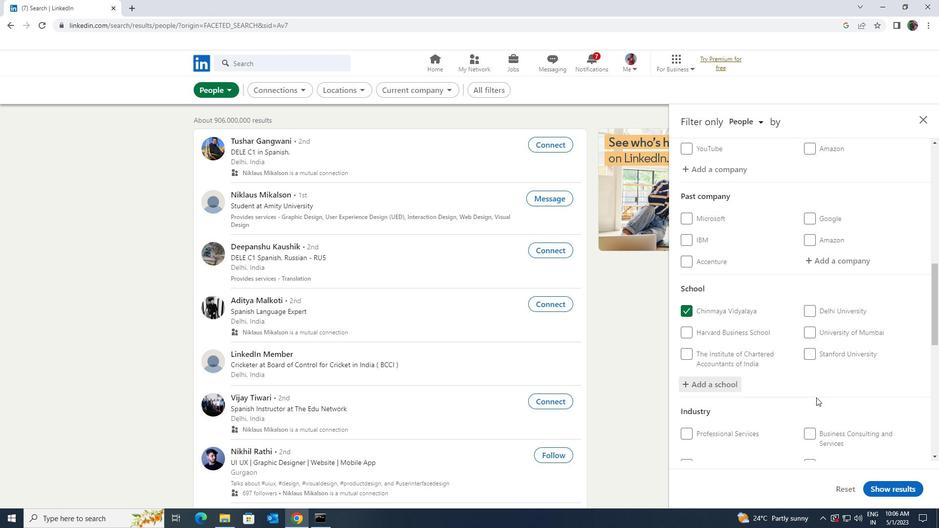 
Action: Mouse scrolled (816, 394) with delta (0, 0)
Screenshot: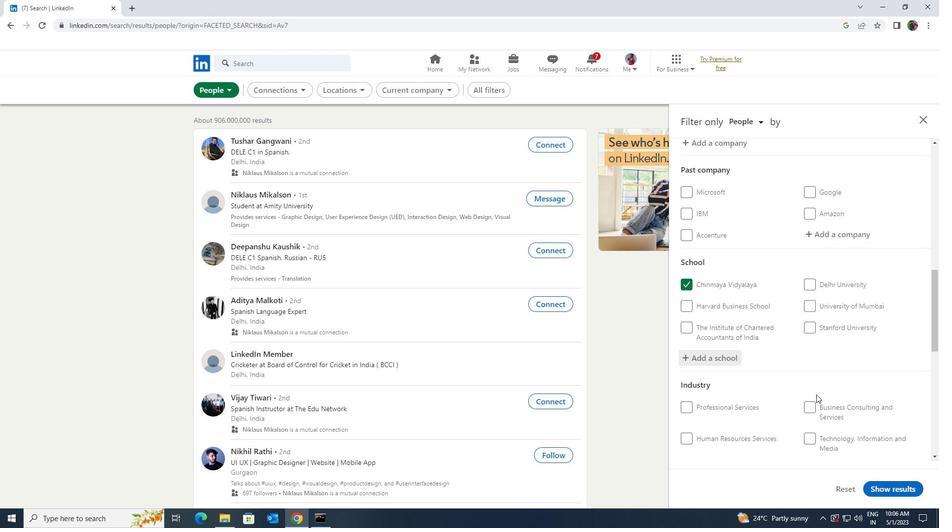 
Action: Mouse moved to (822, 415)
Screenshot: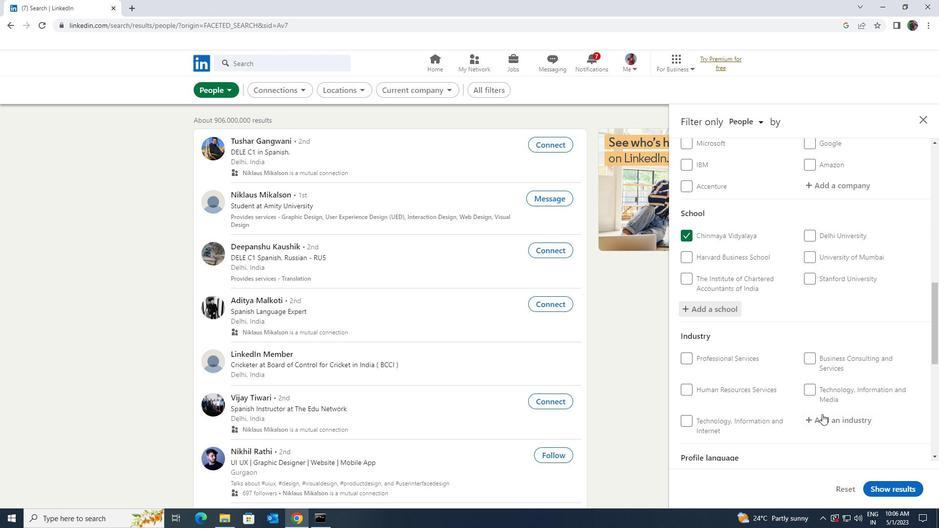 
Action: Mouse pressed left at (822, 415)
Screenshot: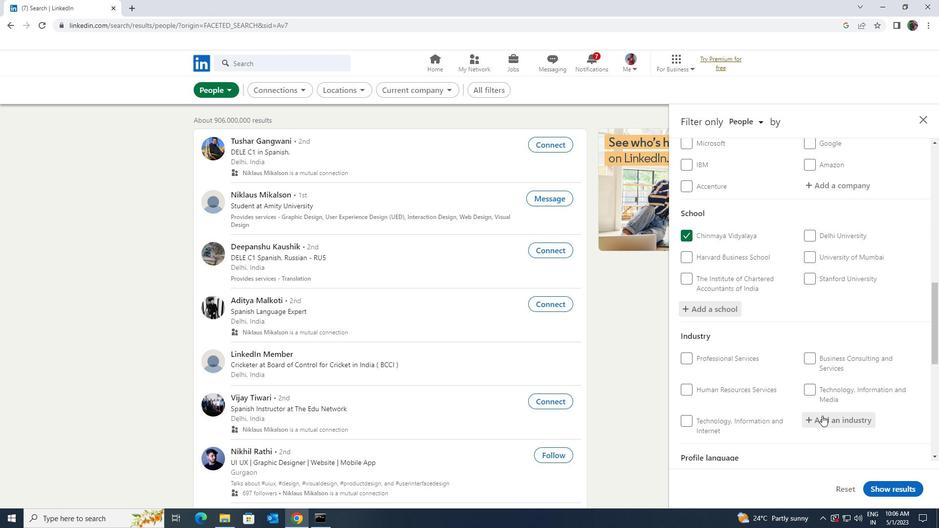 
Action: Key pressed <Key.shift>SATE
Screenshot: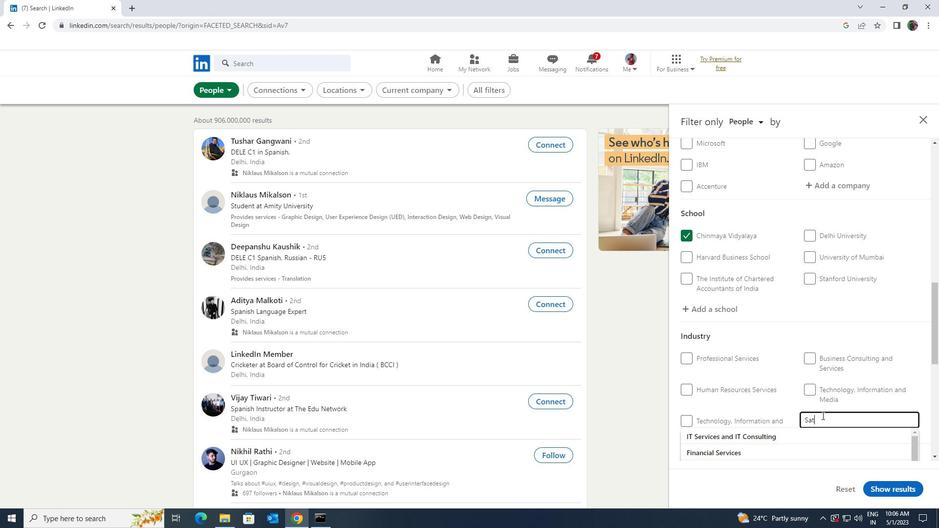 
Action: Mouse moved to (818, 437)
Screenshot: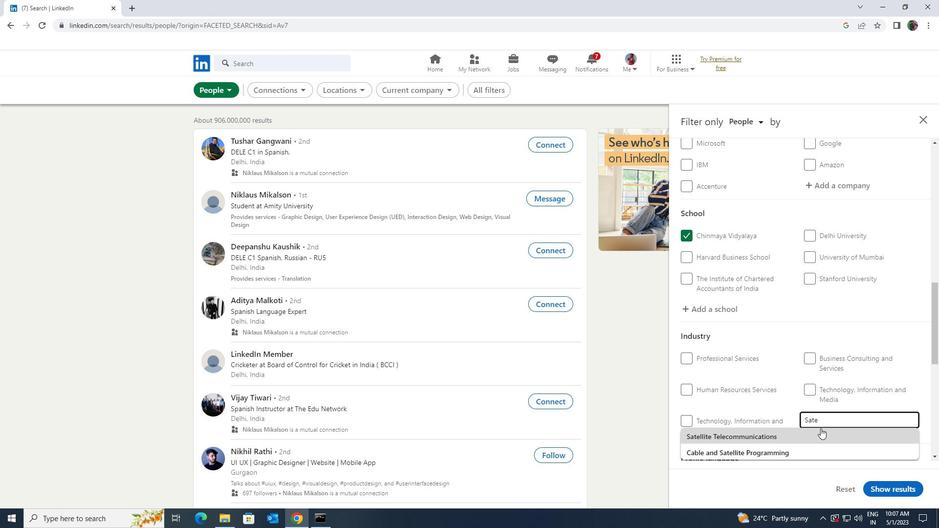 
Action: Mouse pressed left at (818, 437)
Screenshot: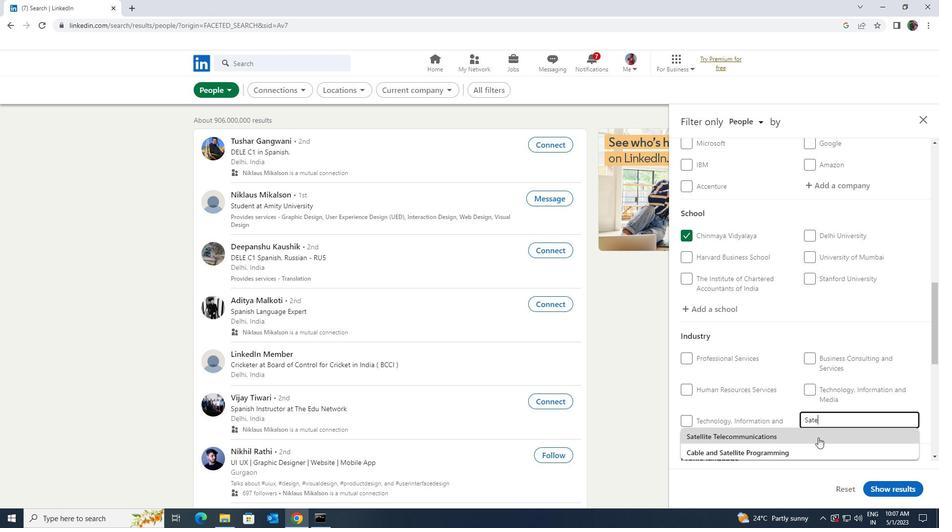 
Action: Mouse scrolled (818, 437) with delta (0, 0)
Screenshot: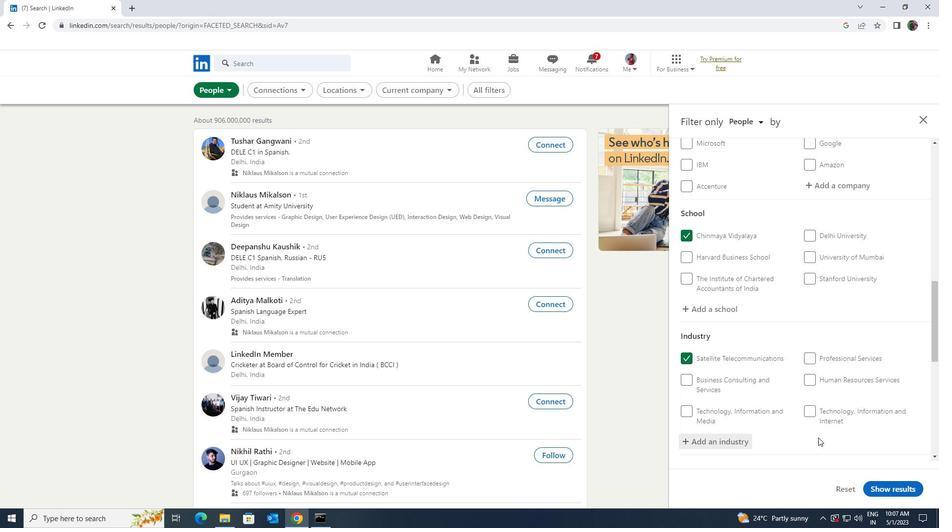 
Action: Mouse scrolled (818, 437) with delta (0, 0)
Screenshot: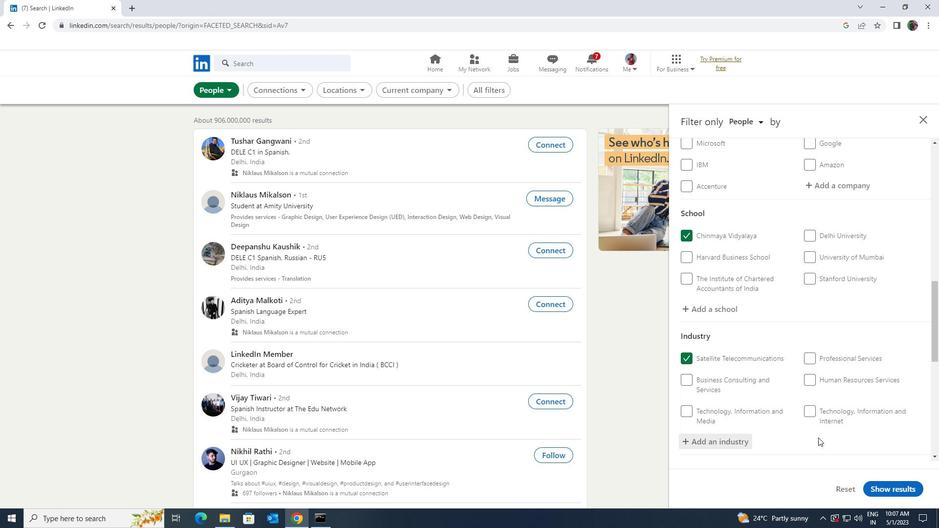 
Action: Mouse moved to (818, 437)
Screenshot: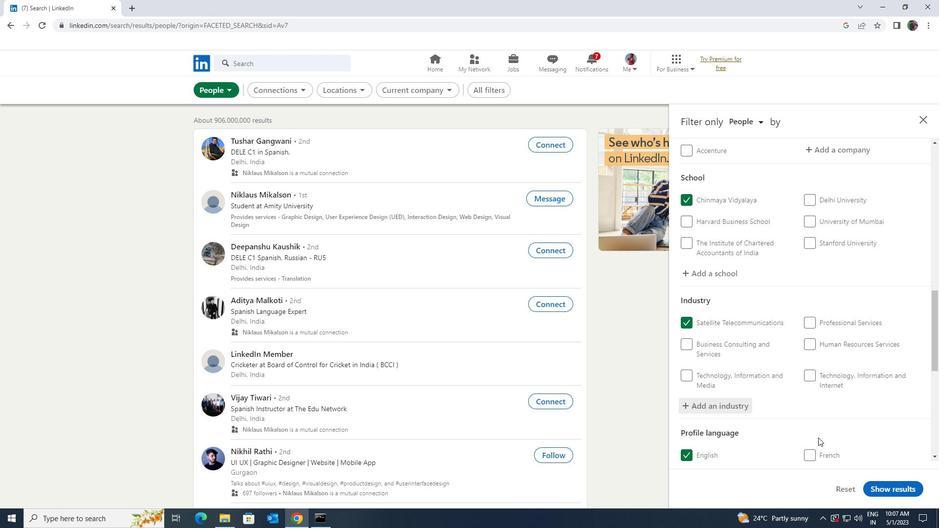 
Action: Mouse scrolled (818, 437) with delta (0, 0)
Screenshot: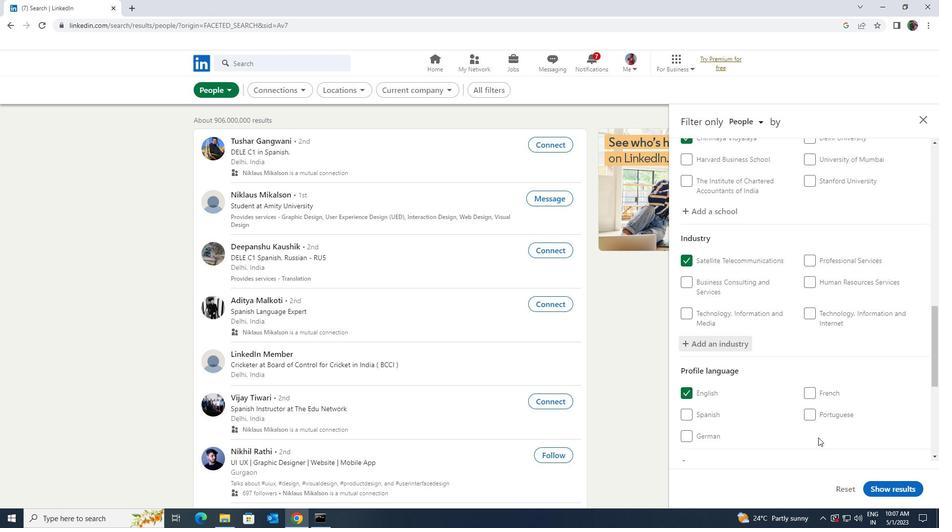
Action: Mouse scrolled (818, 437) with delta (0, 0)
Screenshot: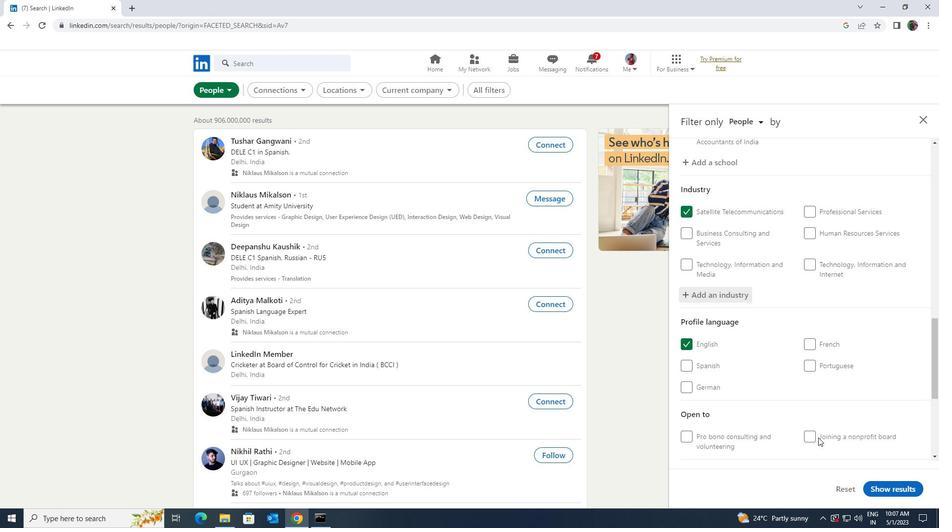 
Action: Mouse scrolled (818, 437) with delta (0, 0)
Screenshot: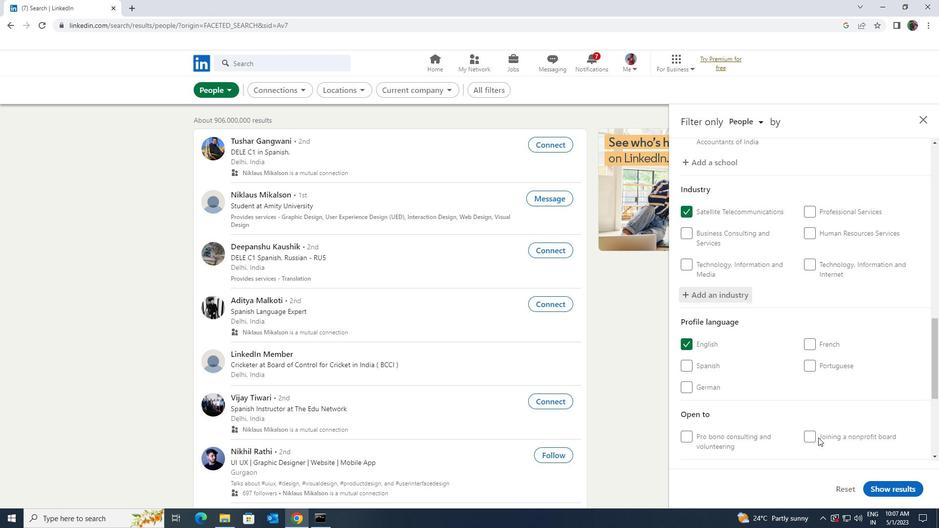 
Action: Mouse pressed left at (818, 437)
Screenshot: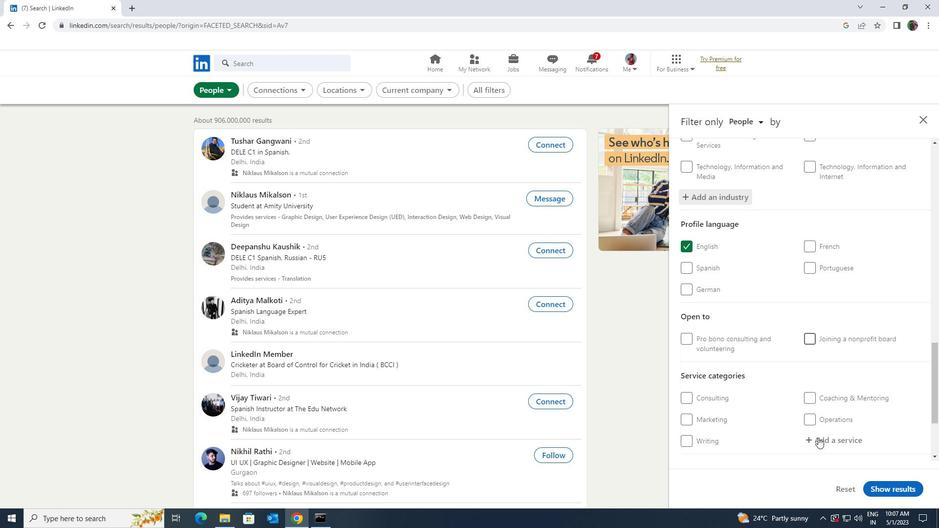 
Action: Key pressed <Key.shift>EMAIL<Key.space>MAR
Screenshot: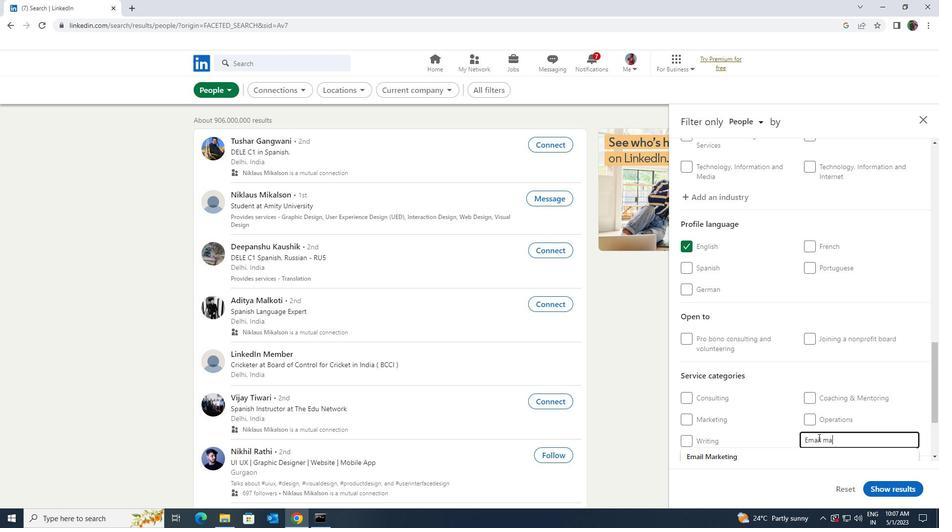 
Action: Mouse moved to (811, 452)
Screenshot: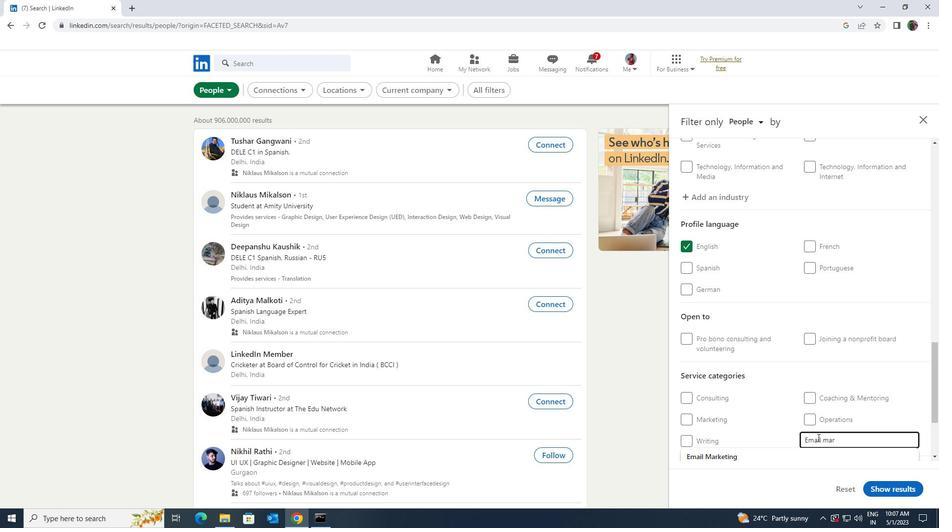 
Action: Mouse pressed left at (811, 452)
Screenshot: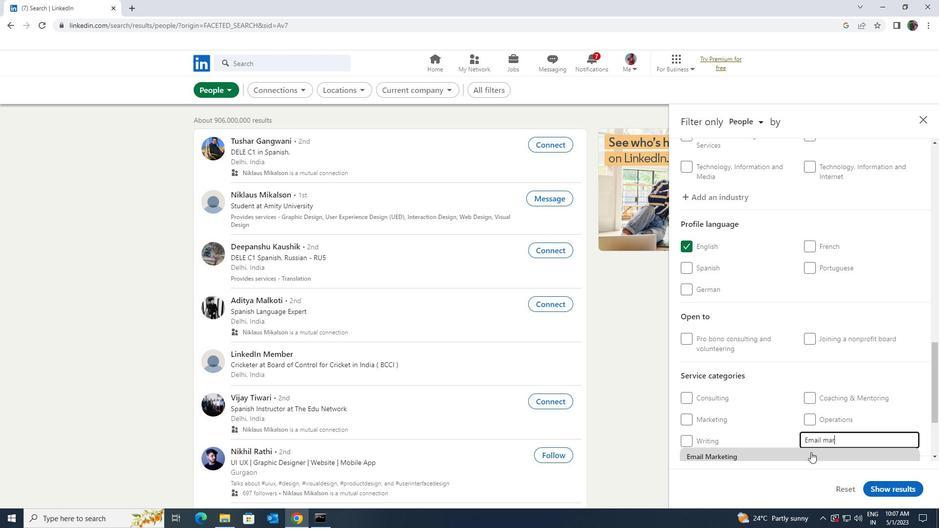 
Action: Mouse scrolled (811, 452) with delta (0, 0)
Screenshot: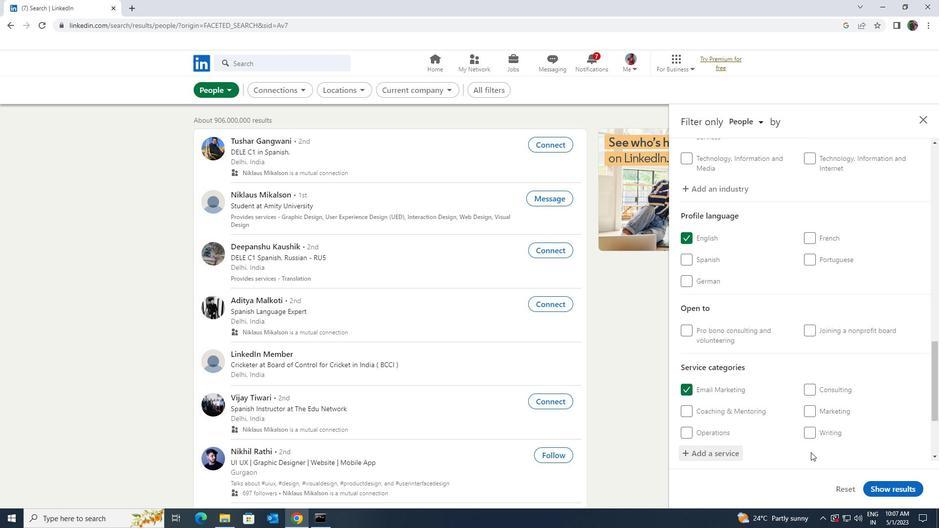 
Action: Mouse moved to (811, 452)
Screenshot: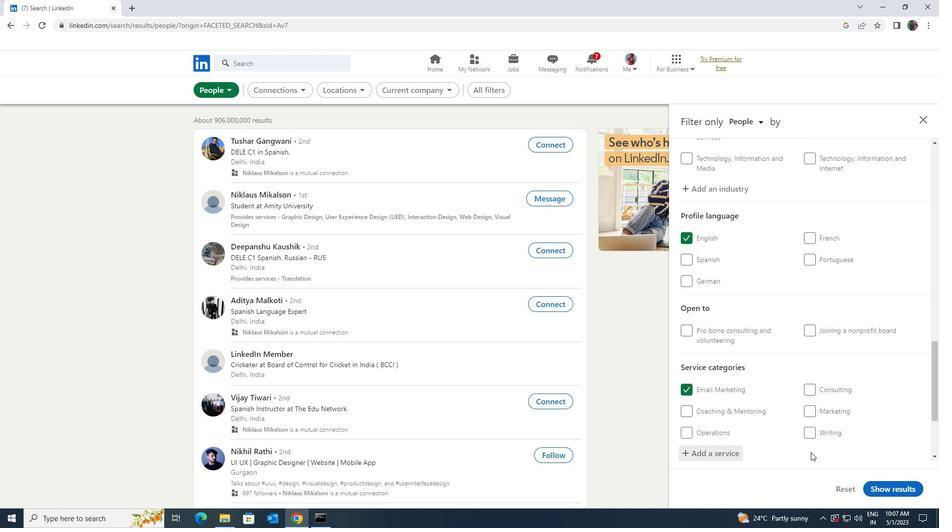 
Action: Mouse scrolled (811, 452) with delta (0, 0)
Screenshot: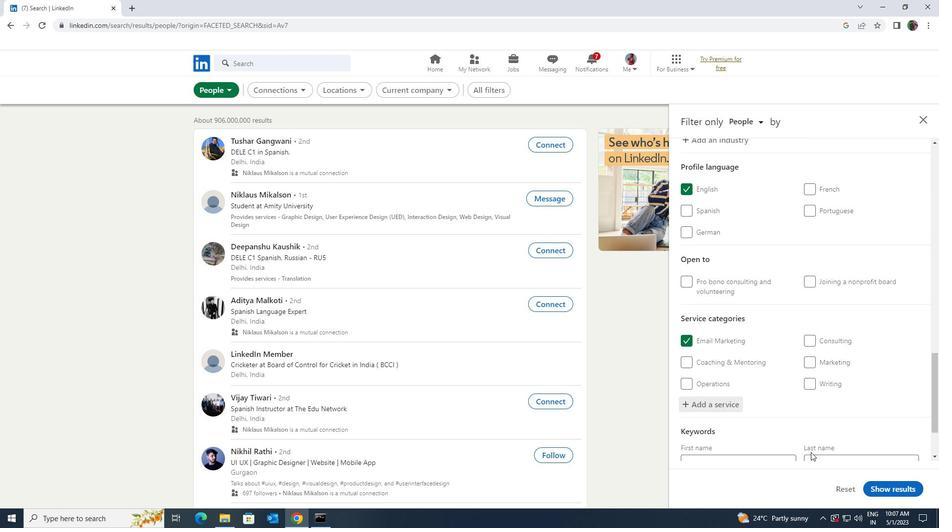
Action: Mouse scrolled (811, 452) with delta (0, 0)
Screenshot: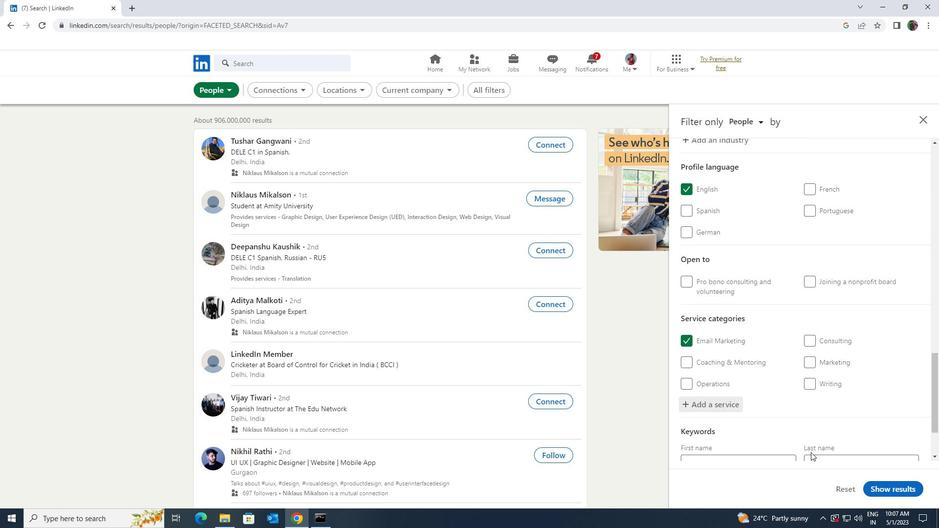 
Action: Mouse moved to (776, 416)
Screenshot: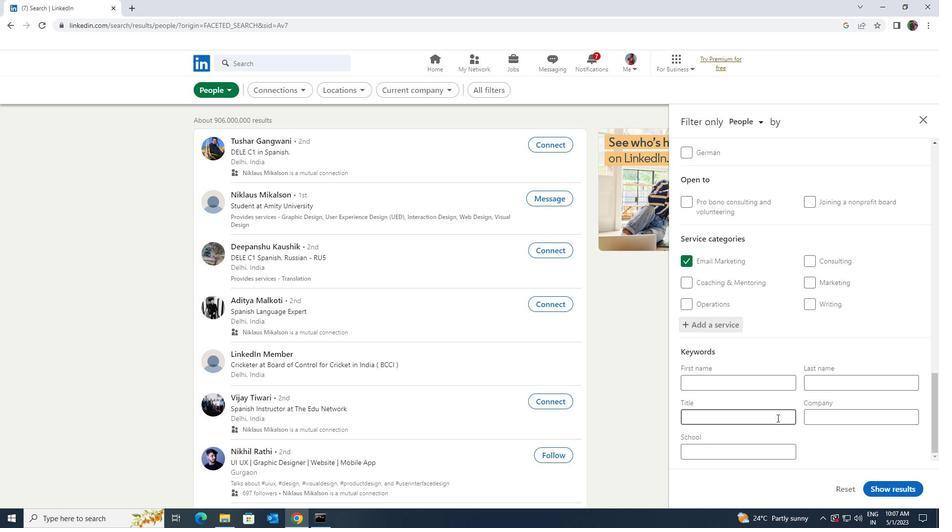 
Action: Mouse pressed left at (776, 416)
Screenshot: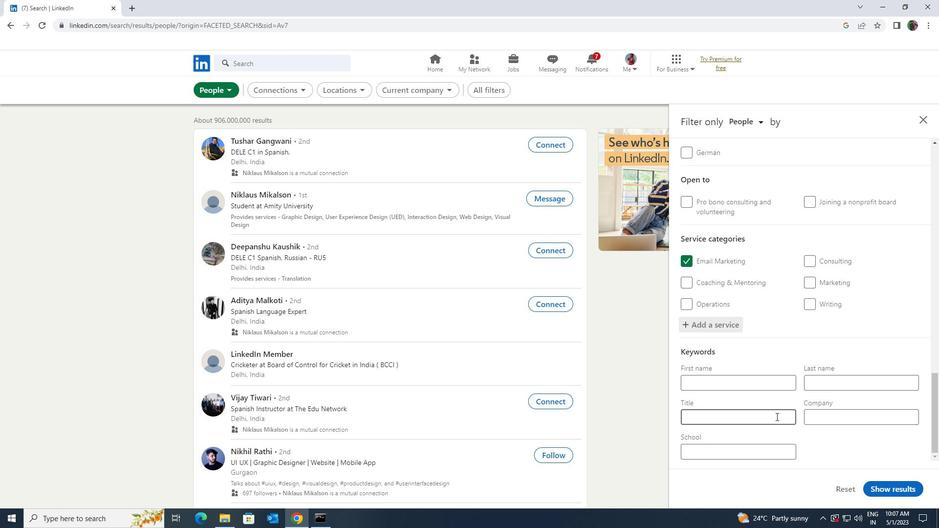 
Action: Key pressed <Key.shift>MINIG<Key.space><Key.shift>ENGINEER
Screenshot: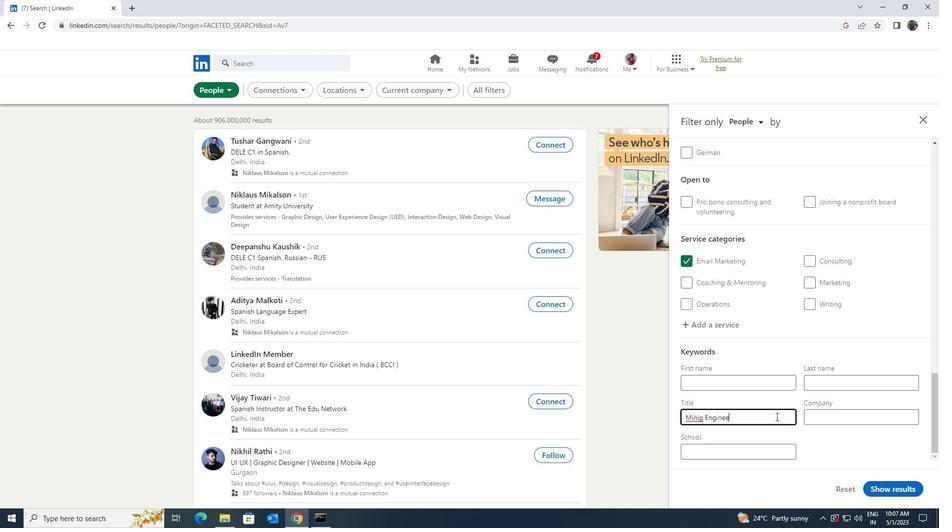
Action: Mouse moved to (880, 485)
Screenshot: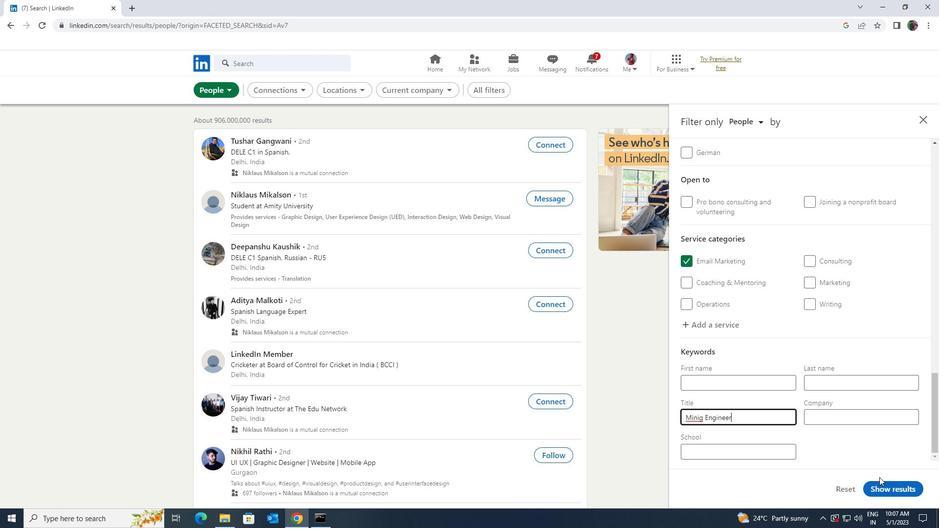 
Action: Mouse pressed left at (880, 485)
Screenshot: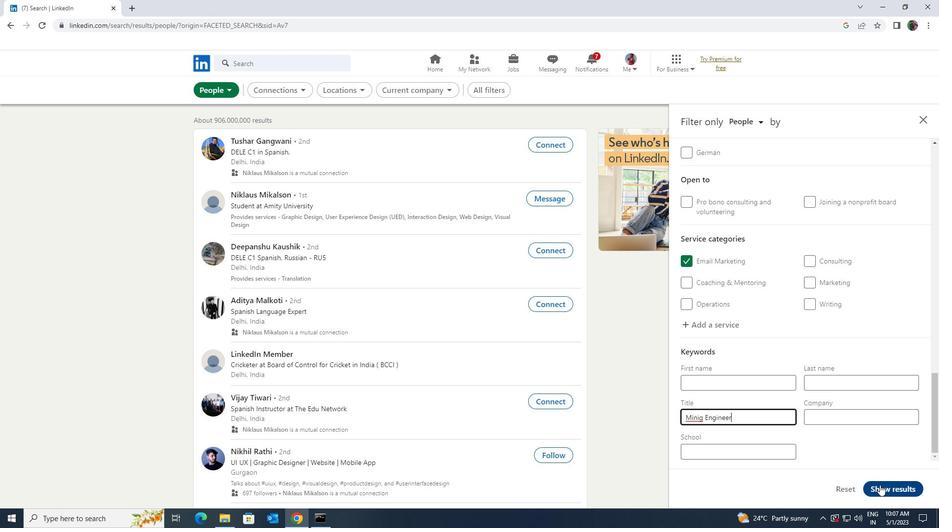 
